 Task: Search one way flight ticket for 4 adults, 2 children, 2 infants in seat and 1 infant on lap in economy from King Salmon: King Salmon Airport to Riverton: Central Wyoming Regional Airport (was Riverton Regional) on 5-4-2023. Number of bags: 1 carry on bag. Price is upto 95000. Outbound departure time preference is 9:00.
Action: Mouse moved to (283, 243)
Screenshot: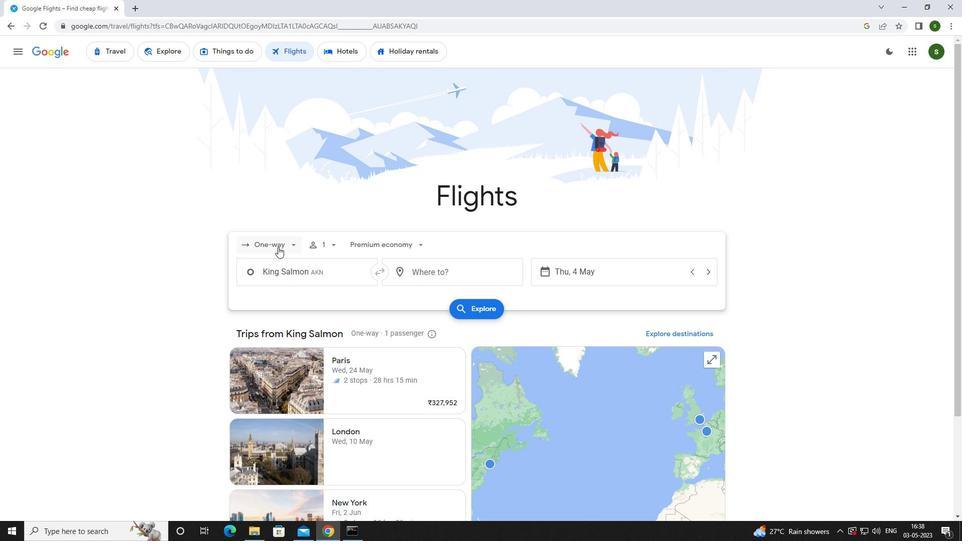 
Action: Mouse pressed left at (283, 243)
Screenshot: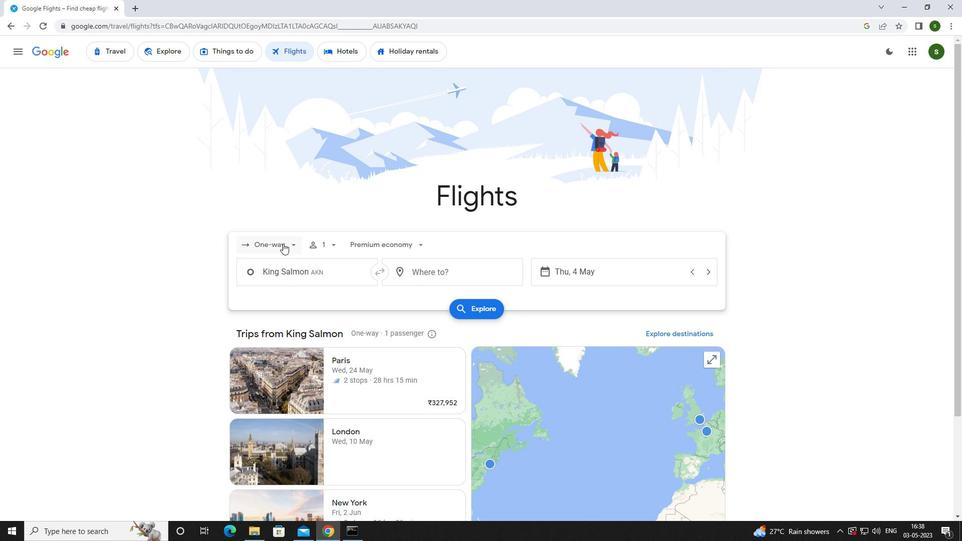 
Action: Mouse moved to (285, 286)
Screenshot: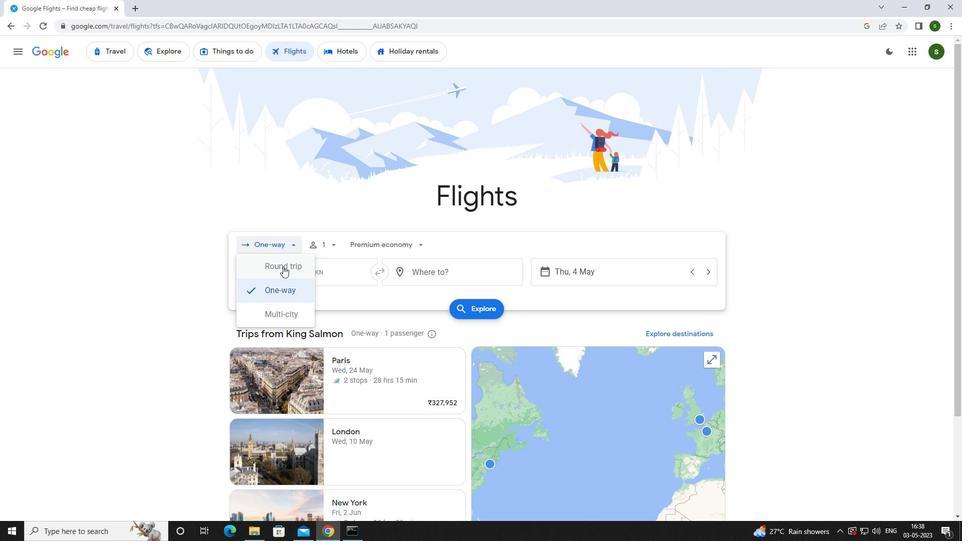 
Action: Mouse pressed left at (285, 286)
Screenshot: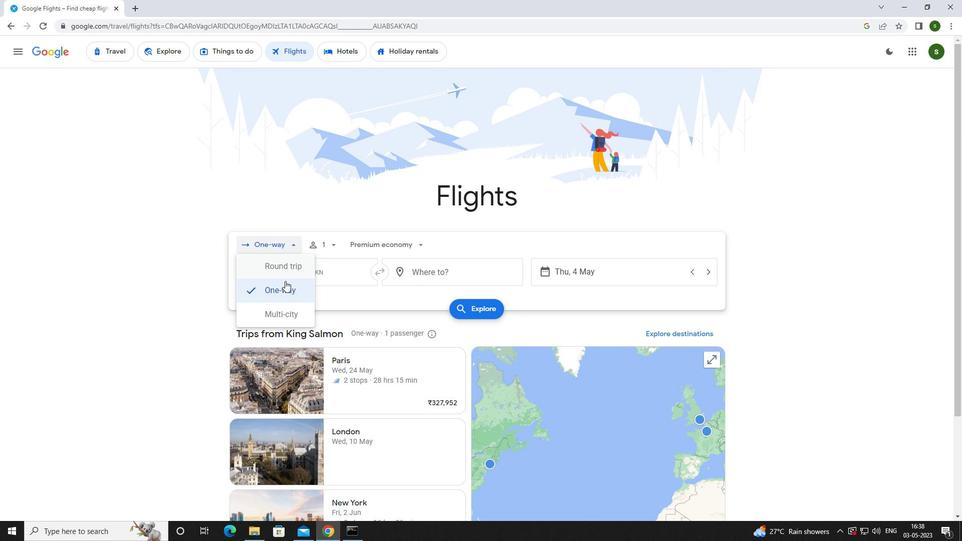 
Action: Mouse moved to (332, 248)
Screenshot: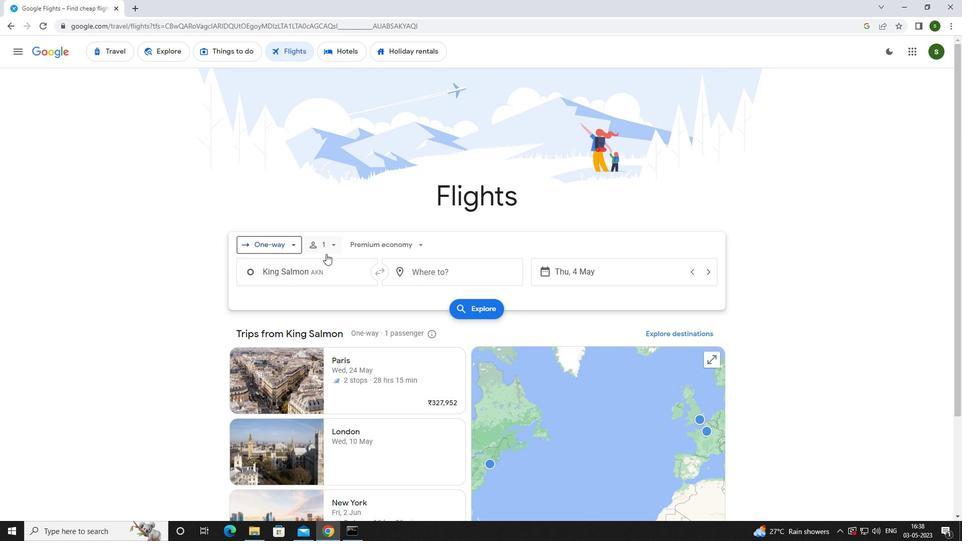 
Action: Mouse pressed left at (332, 248)
Screenshot: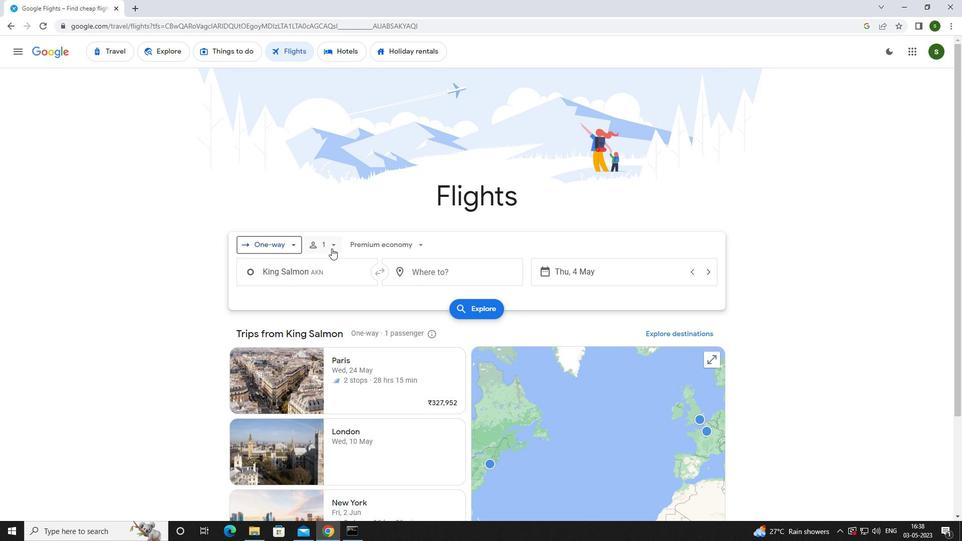 
Action: Mouse moved to (412, 271)
Screenshot: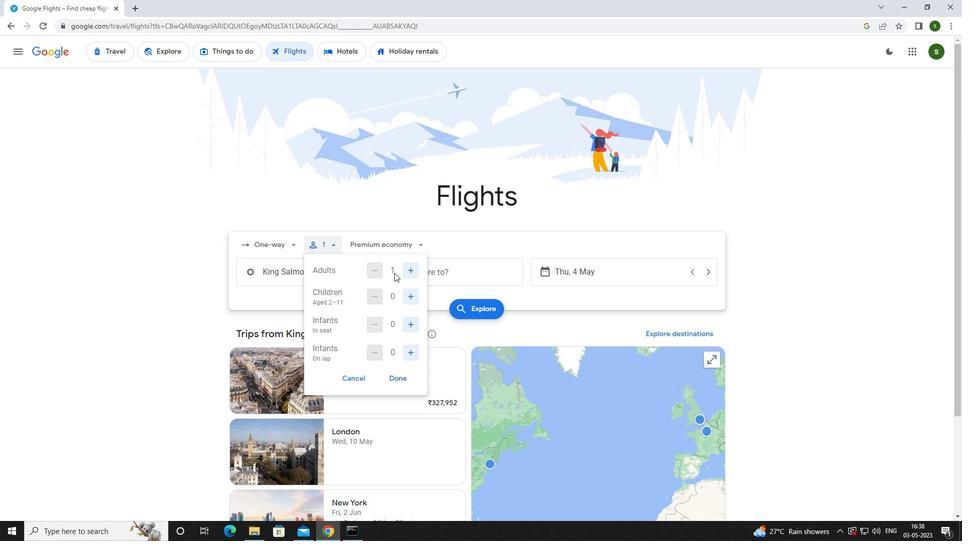 
Action: Mouse pressed left at (412, 271)
Screenshot: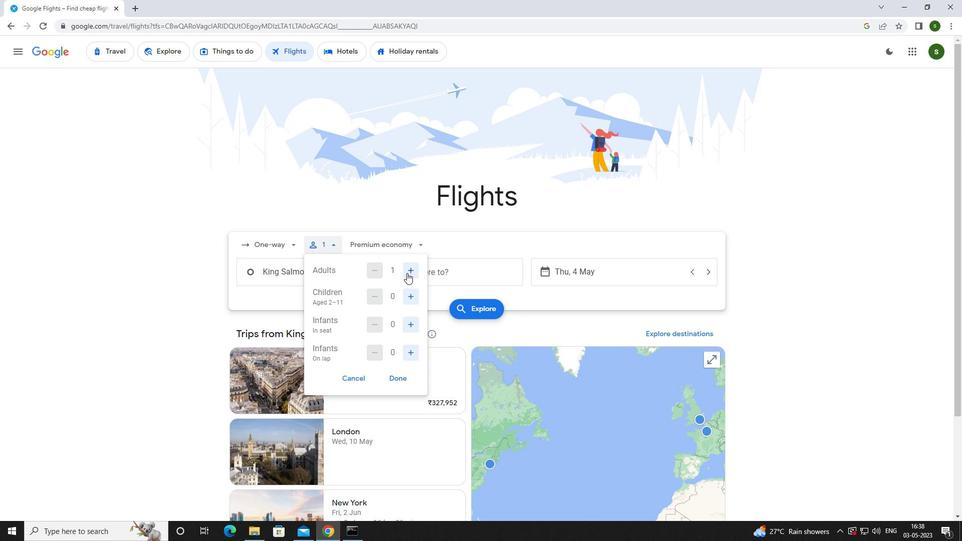 
Action: Mouse pressed left at (412, 271)
Screenshot: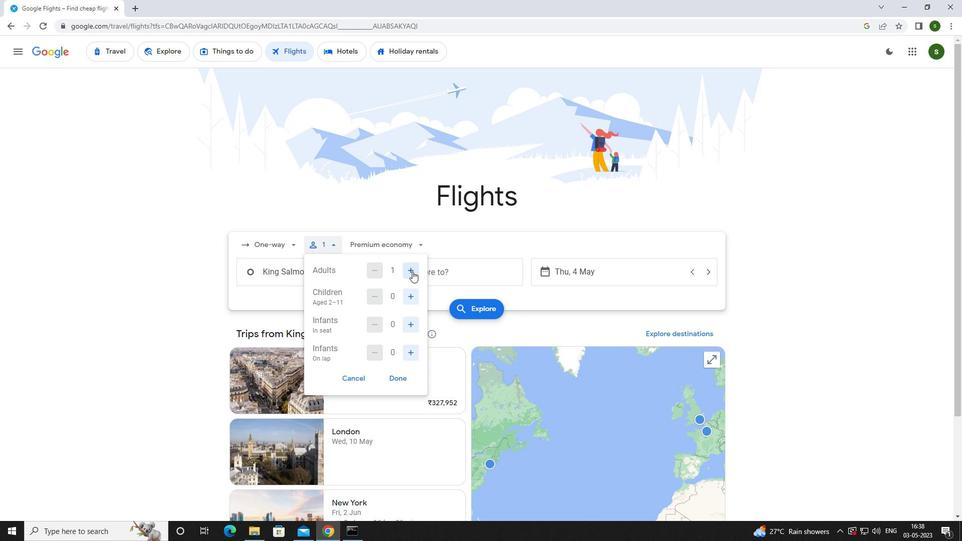 
Action: Mouse pressed left at (412, 271)
Screenshot: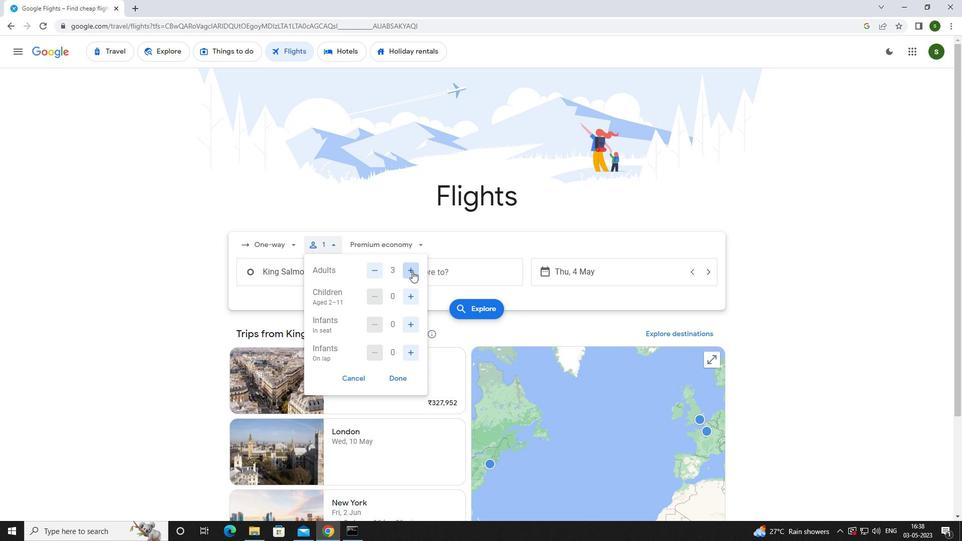 
Action: Mouse moved to (408, 293)
Screenshot: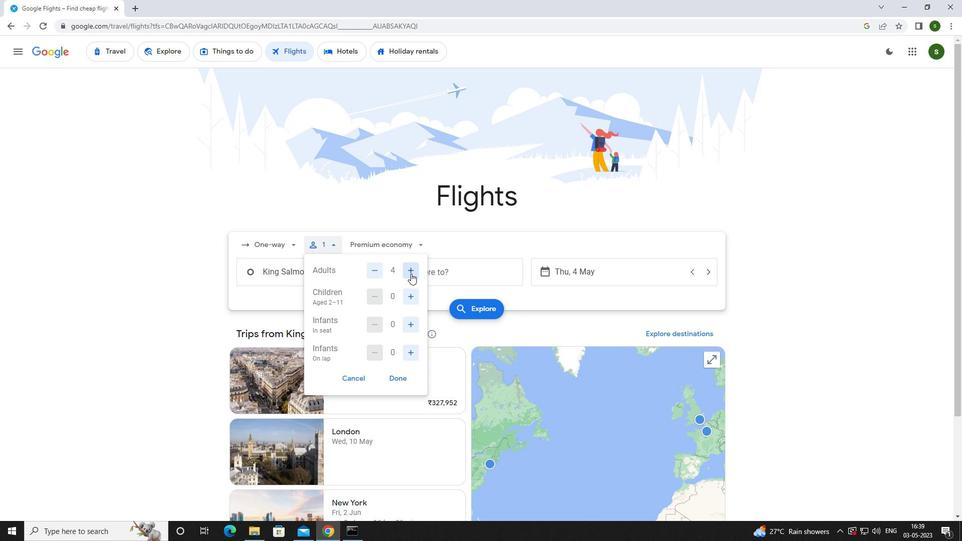 
Action: Mouse pressed left at (408, 293)
Screenshot: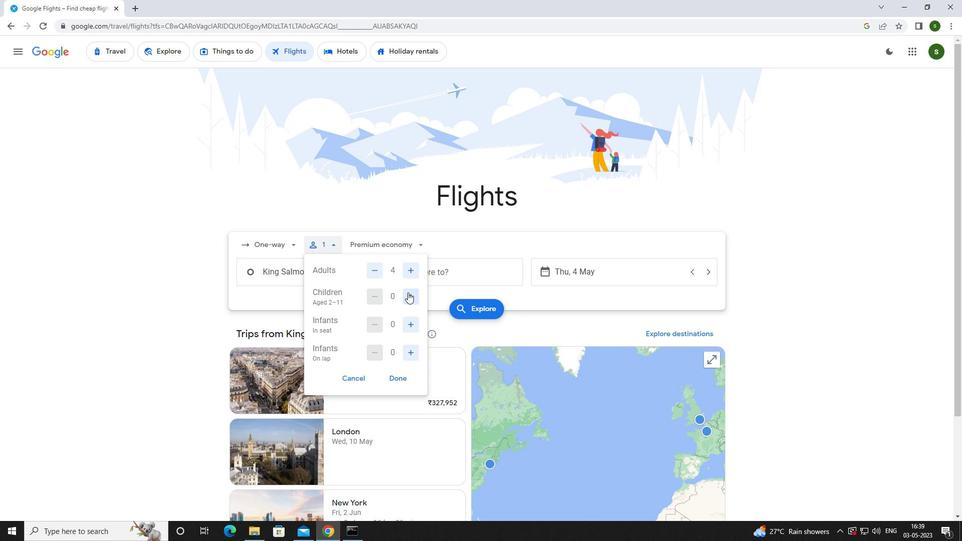 
Action: Mouse moved to (408, 293)
Screenshot: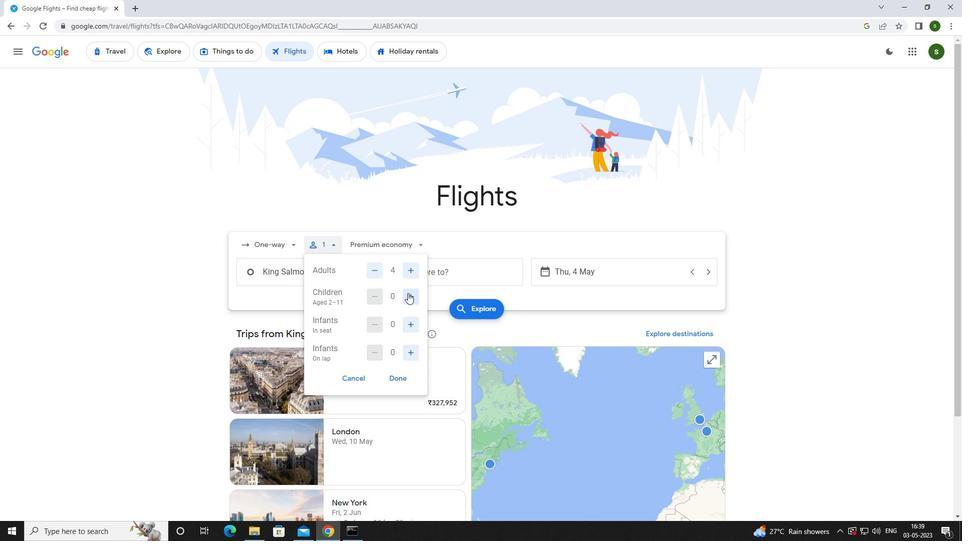 
Action: Mouse pressed left at (408, 293)
Screenshot: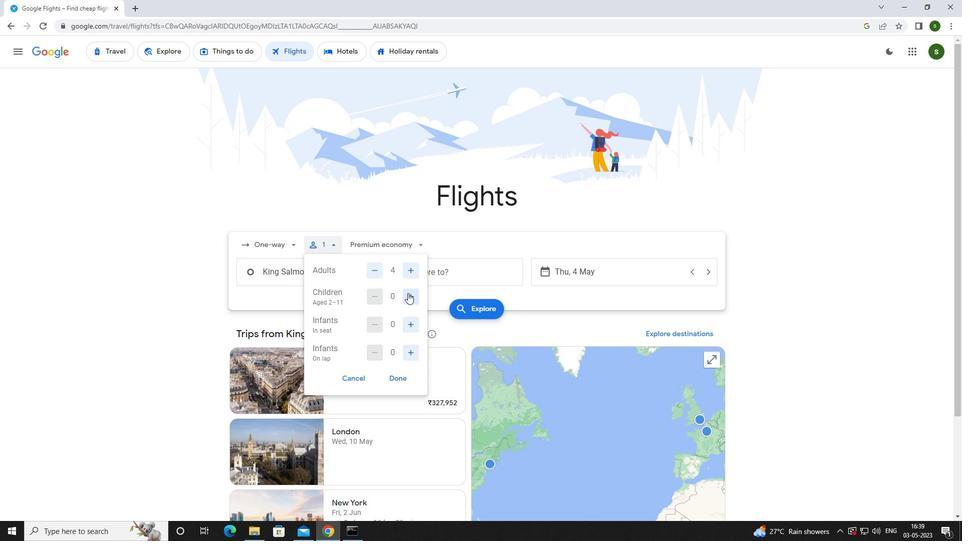
Action: Mouse moved to (406, 320)
Screenshot: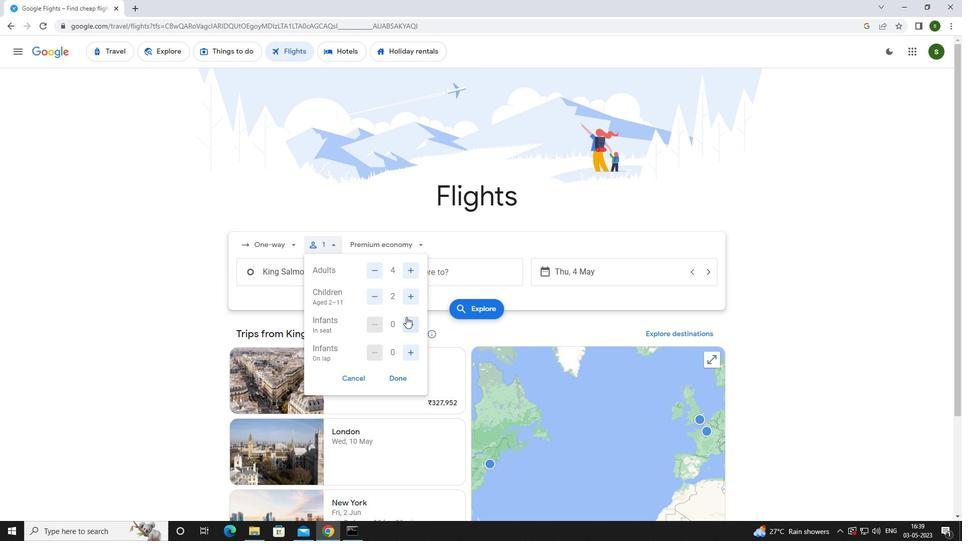 
Action: Mouse pressed left at (406, 320)
Screenshot: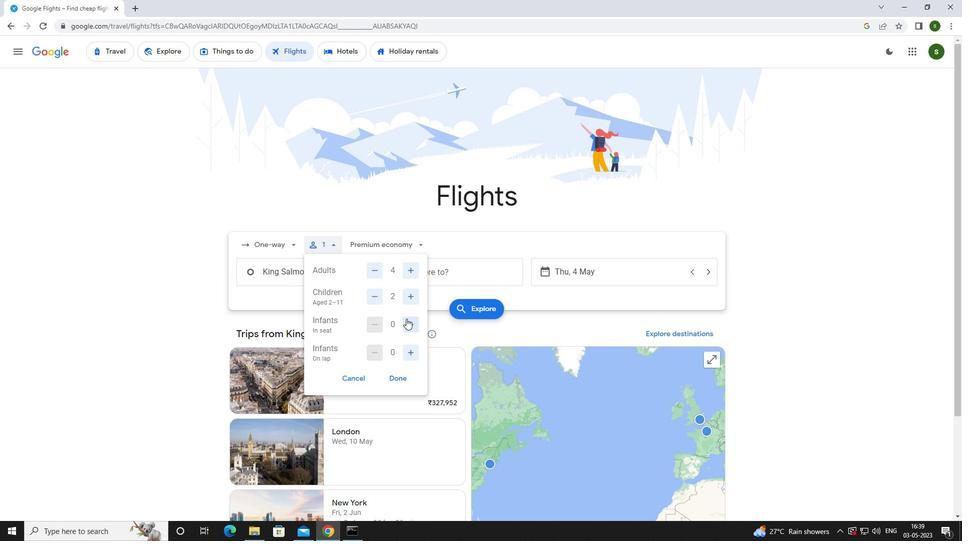
Action: Mouse pressed left at (406, 320)
Screenshot: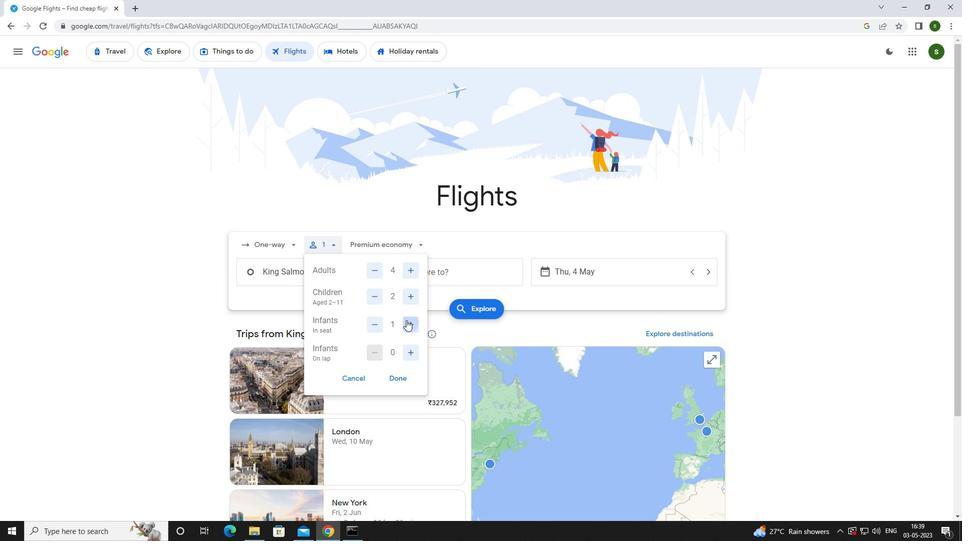
Action: Mouse moved to (413, 350)
Screenshot: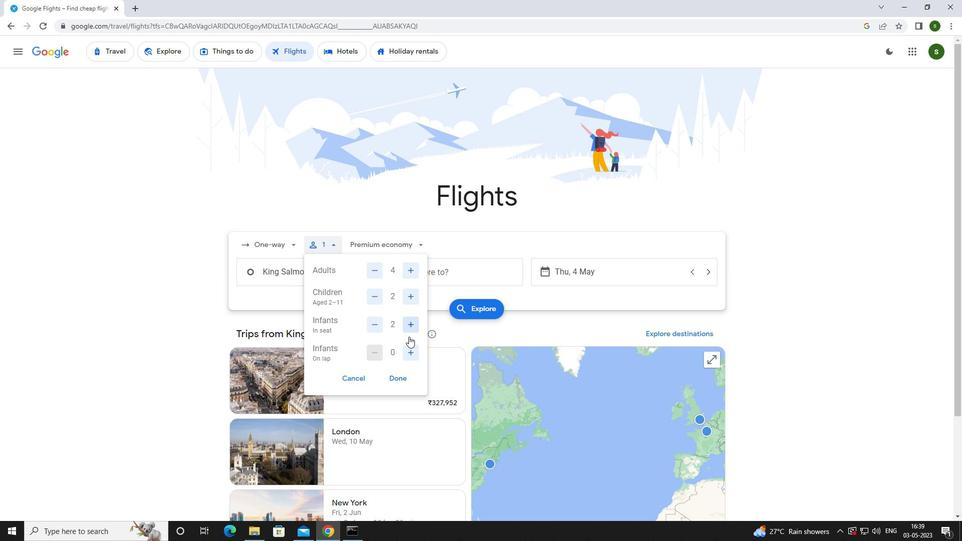 
Action: Mouse pressed left at (413, 350)
Screenshot: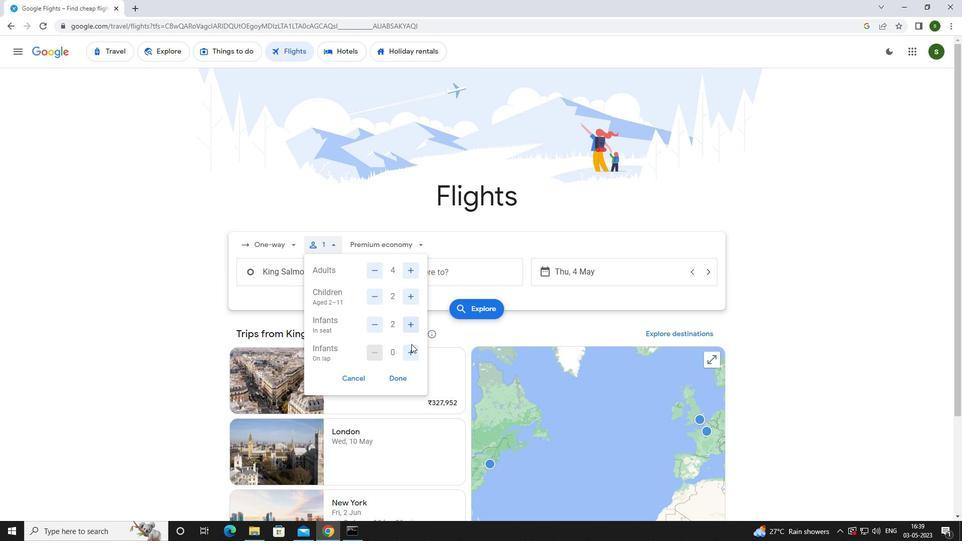 
Action: Mouse moved to (413, 247)
Screenshot: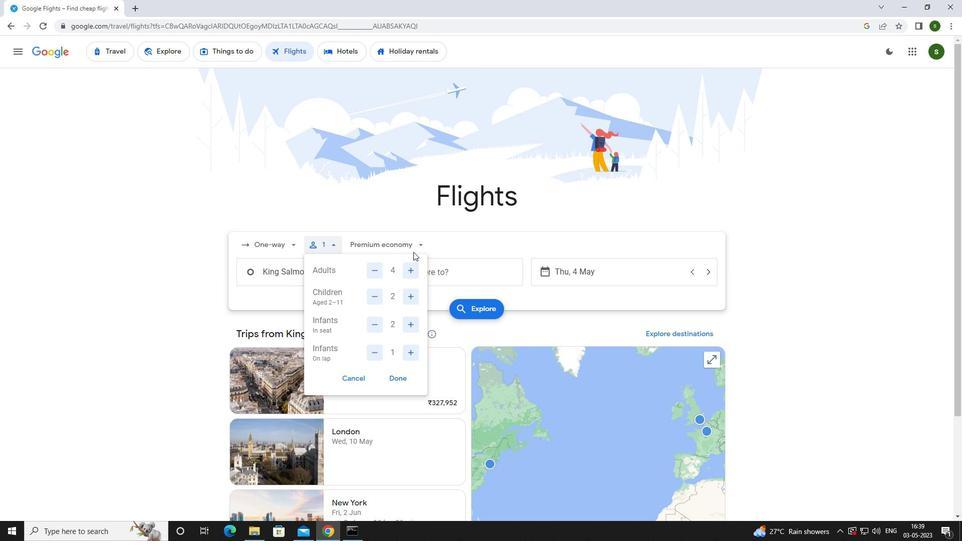 
Action: Mouse pressed left at (413, 247)
Screenshot: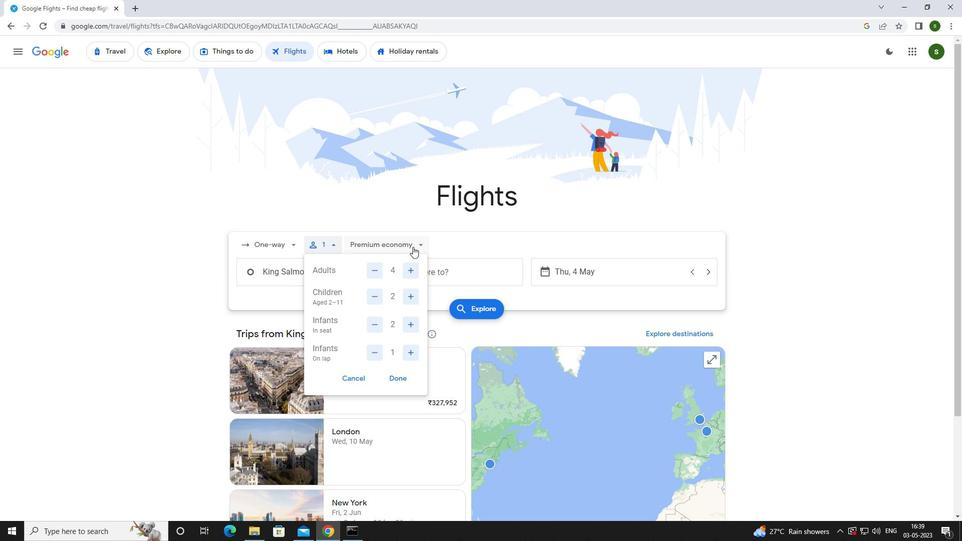 
Action: Mouse moved to (402, 267)
Screenshot: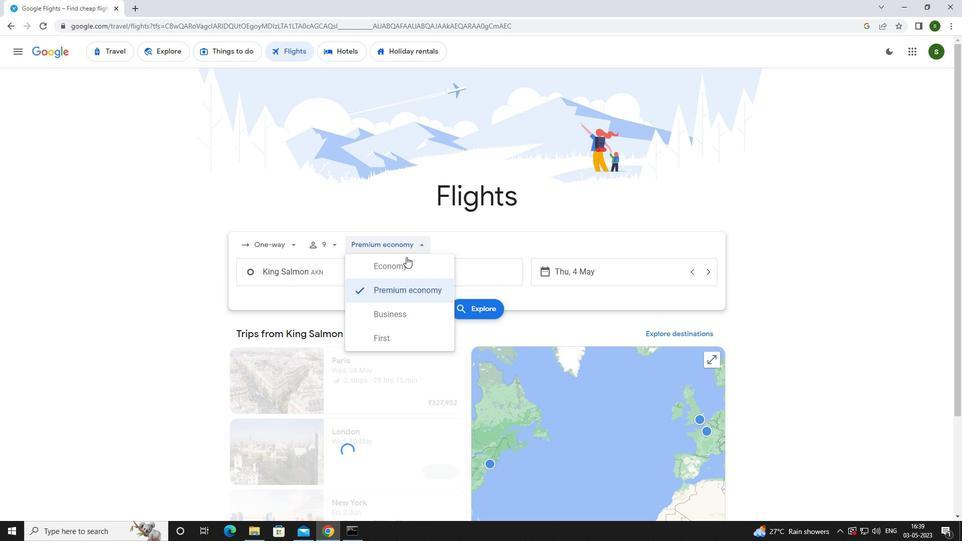 
Action: Mouse pressed left at (402, 267)
Screenshot: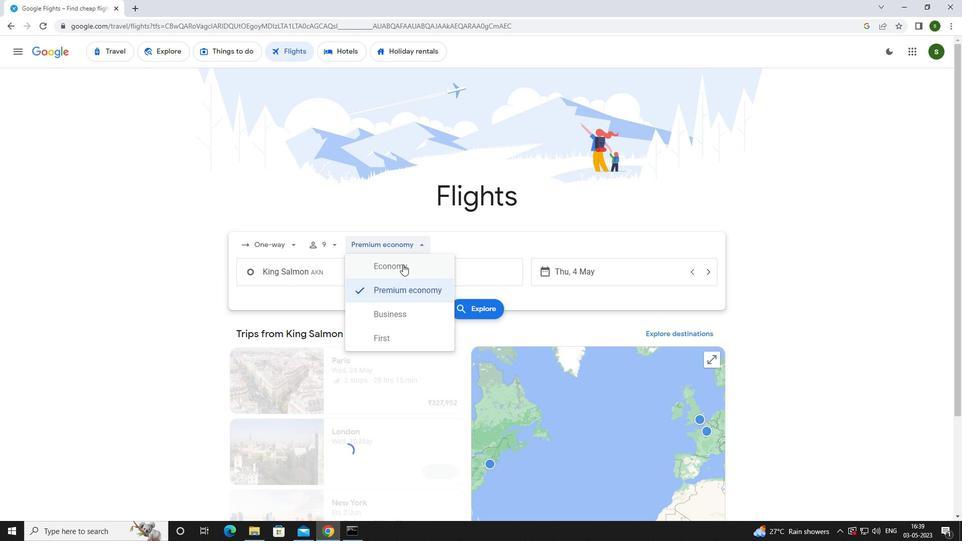 
Action: Mouse moved to (338, 277)
Screenshot: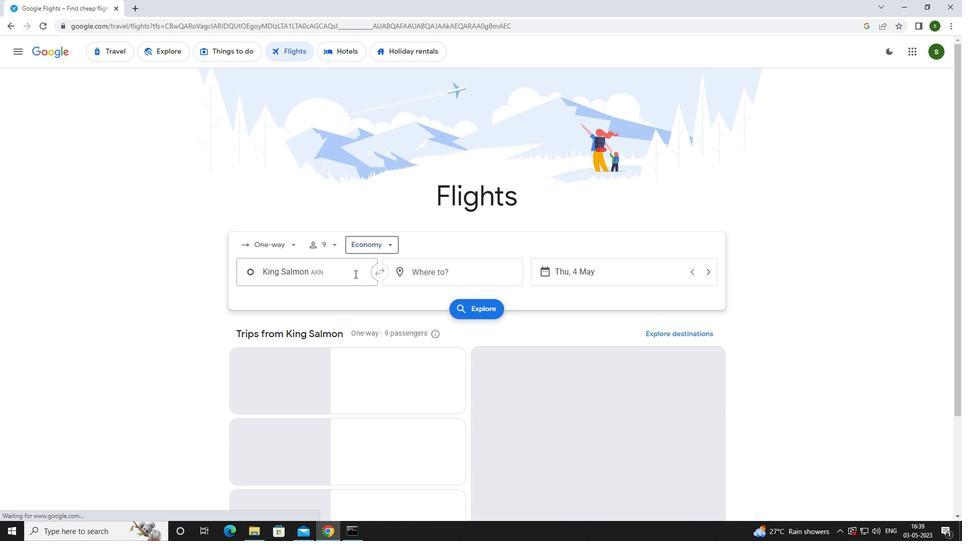 
Action: Mouse pressed left at (338, 277)
Screenshot: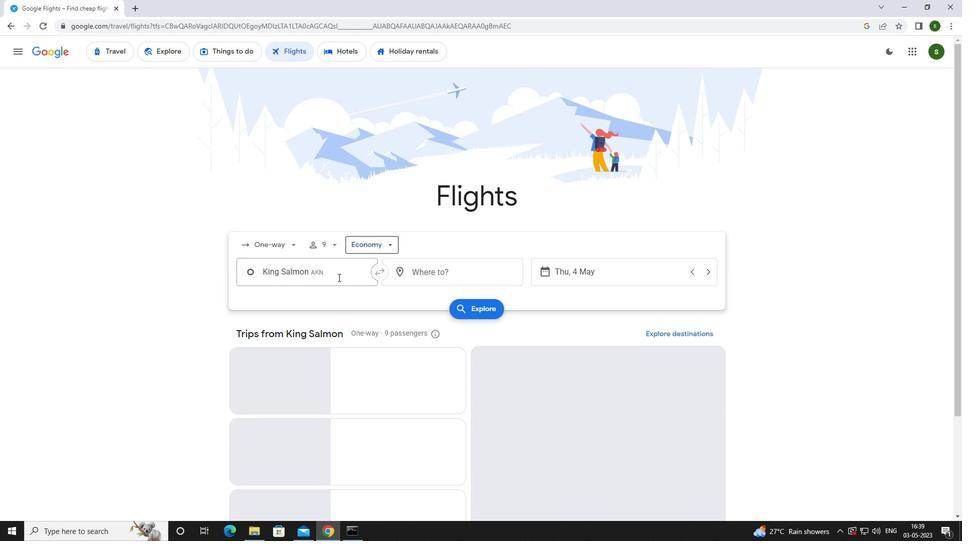 
Action: Mouse moved to (338, 277)
Screenshot: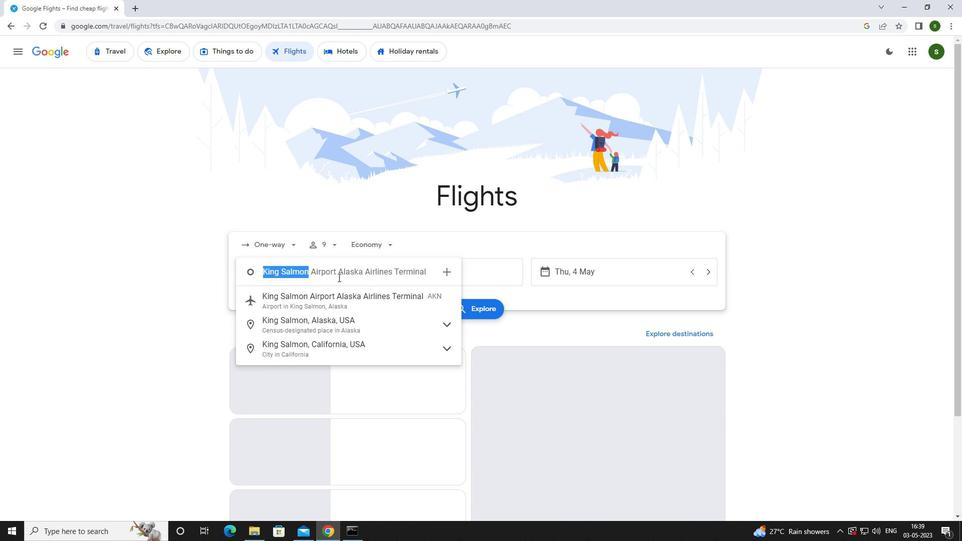 
Action: Key pressed <Key.caps_lock>k<Key.caps_lock>ing<Key.space><Key.caps_lock>s<Key.caps_lock>alm
Screenshot: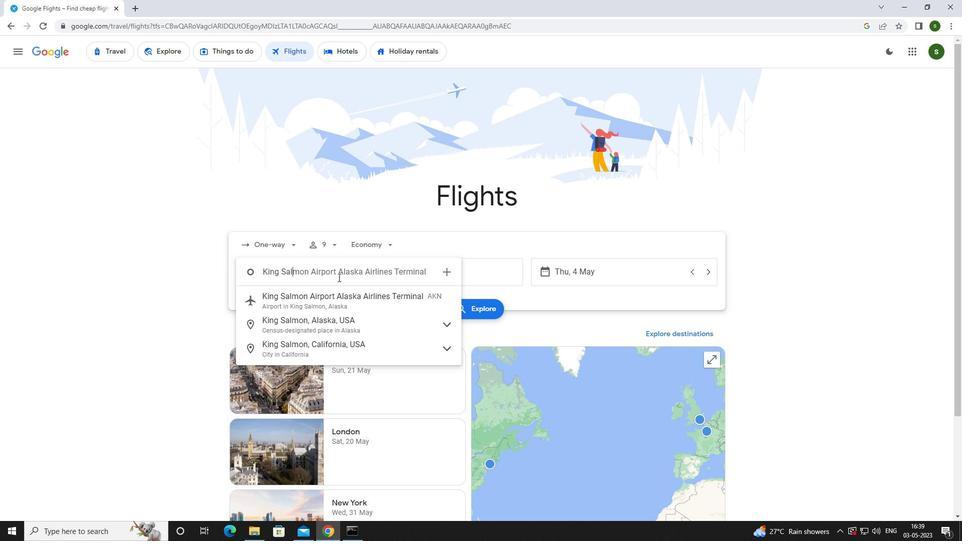 
Action: Mouse moved to (341, 297)
Screenshot: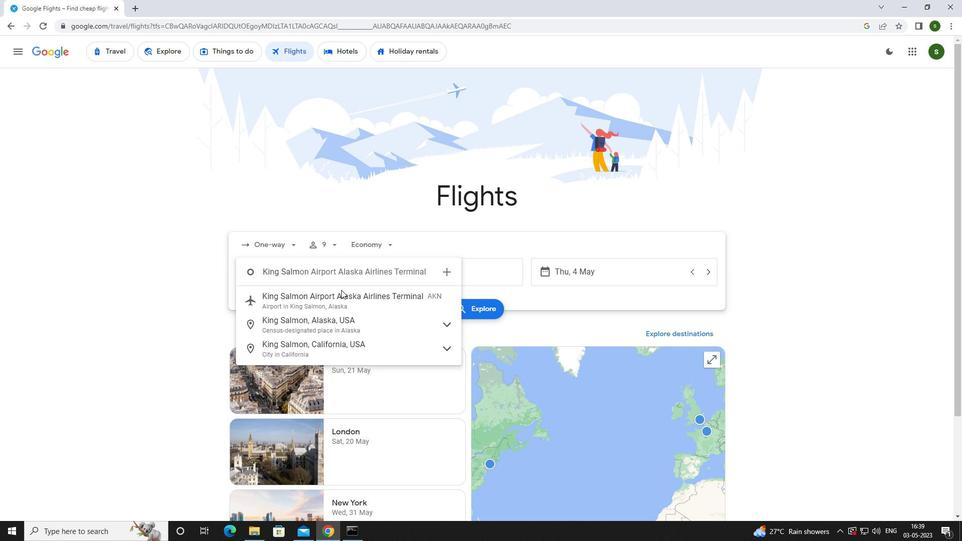 
Action: Mouse pressed left at (341, 297)
Screenshot: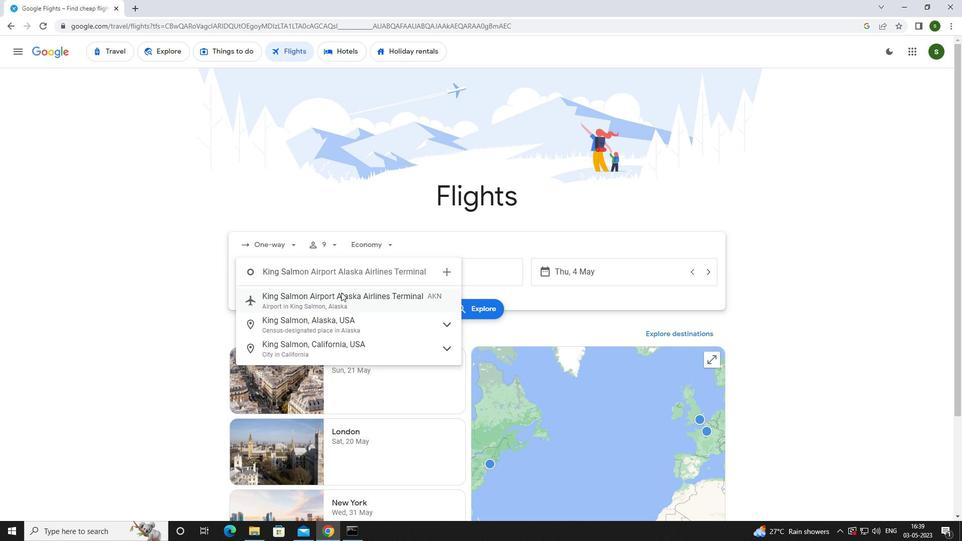 
Action: Mouse moved to (468, 276)
Screenshot: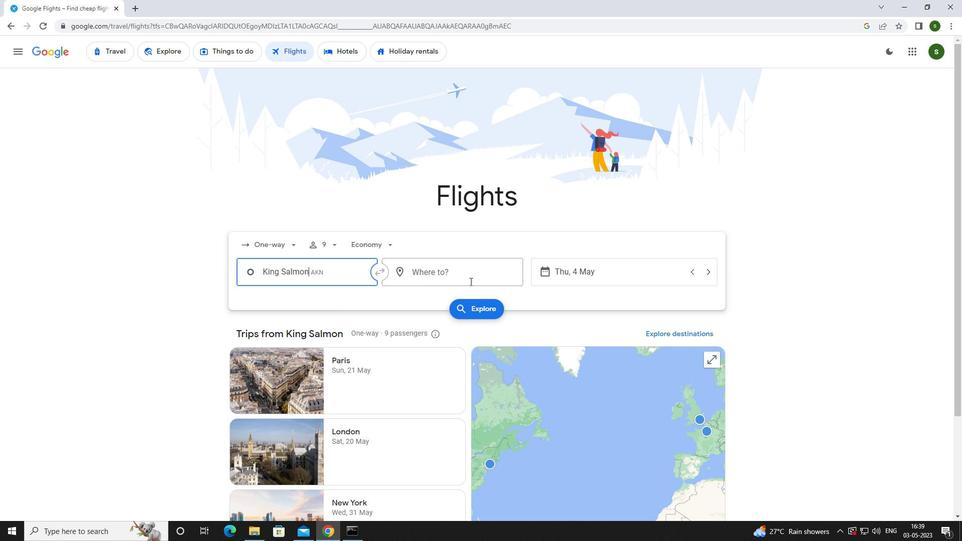 
Action: Mouse pressed left at (468, 276)
Screenshot: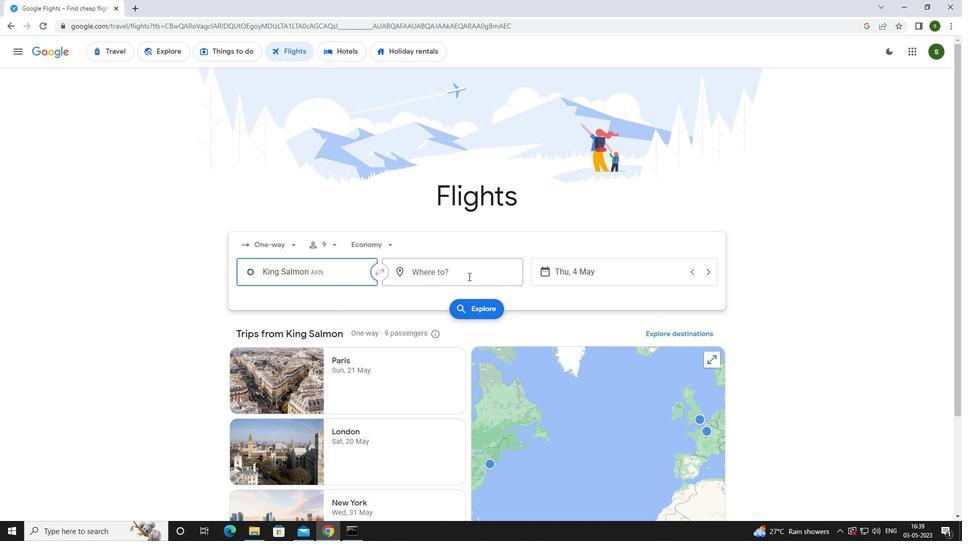 
Action: Key pressed <Key.caps_lock>r<Key.caps_lock>ib<Key.backspace>verto
Screenshot: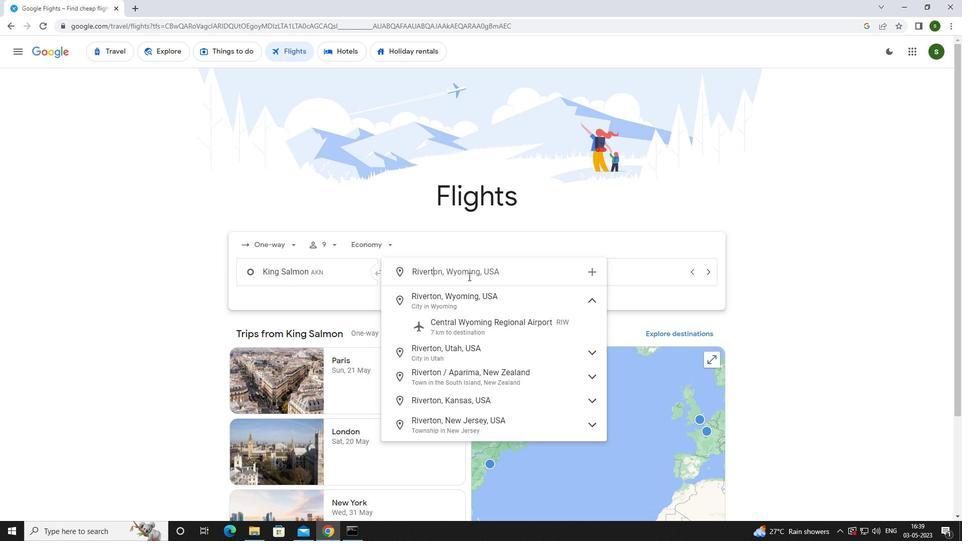 
Action: Mouse moved to (467, 320)
Screenshot: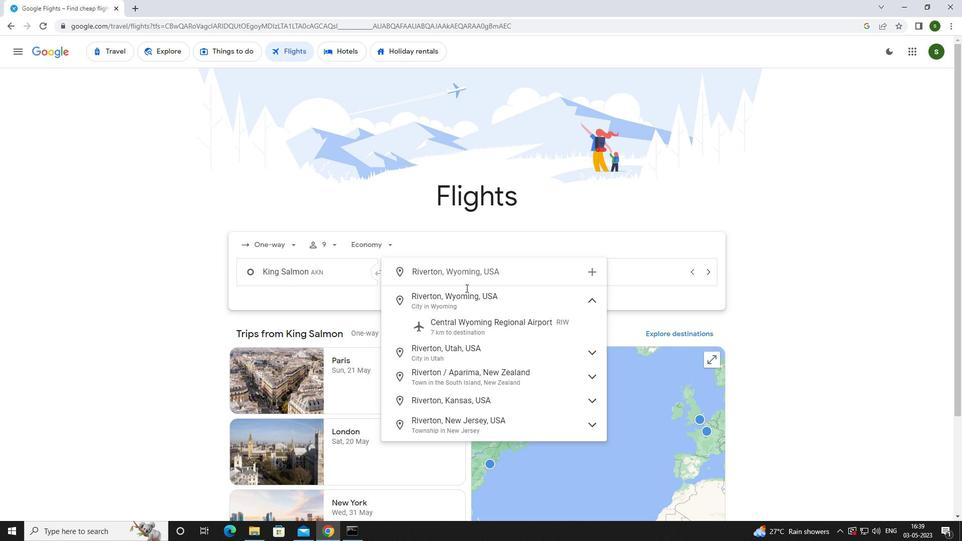 
Action: Mouse pressed left at (467, 320)
Screenshot: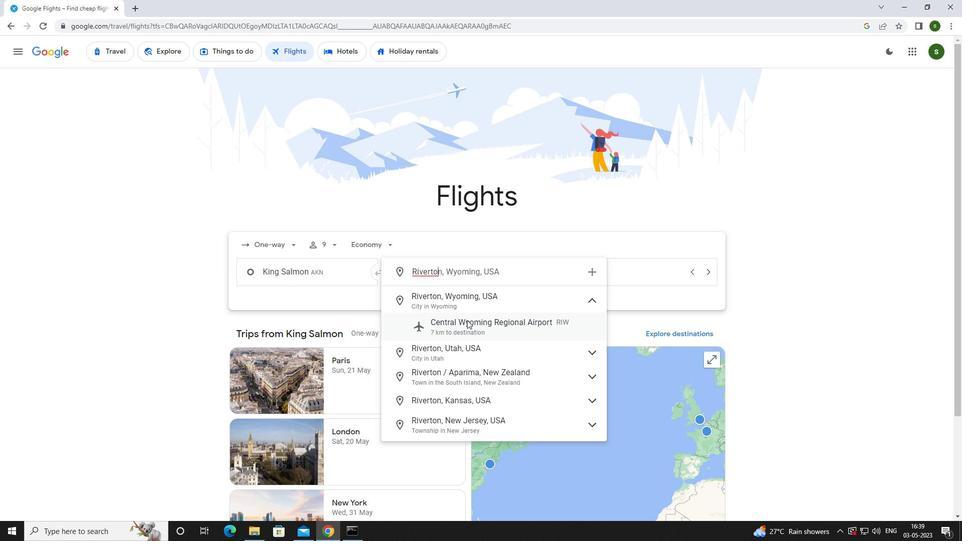 
Action: Mouse moved to (633, 268)
Screenshot: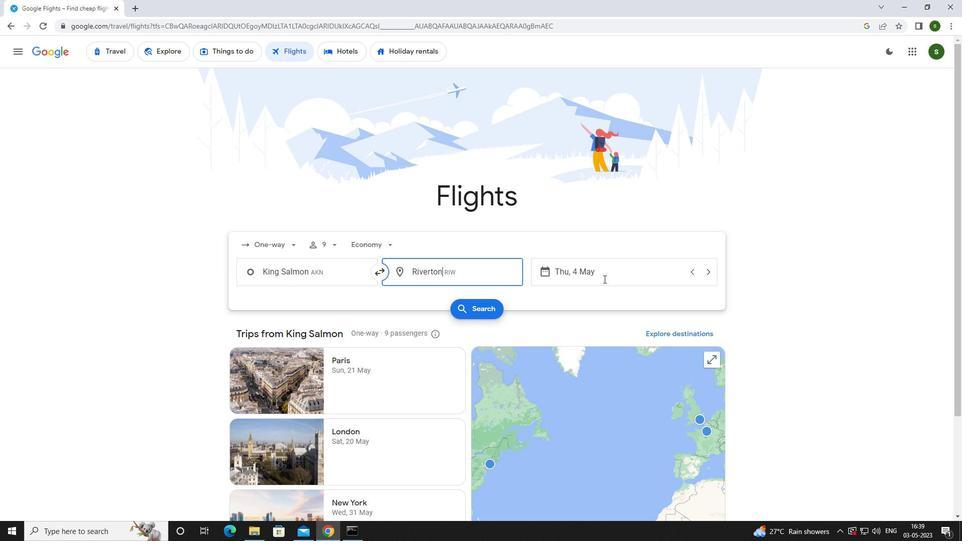 
Action: Mouse pressed left at (633, 268)
Screenshot: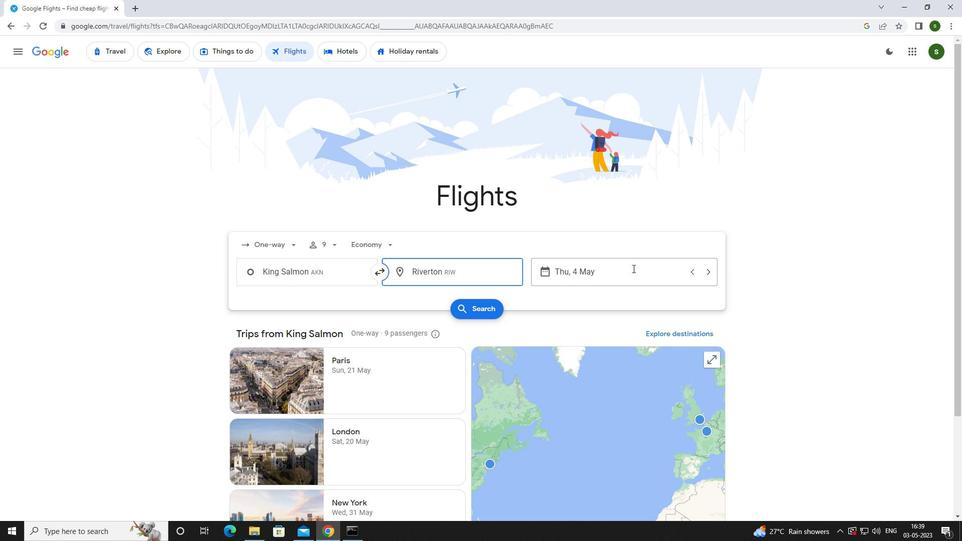
Action: Mouse moved to (456, 338)
Screenshot: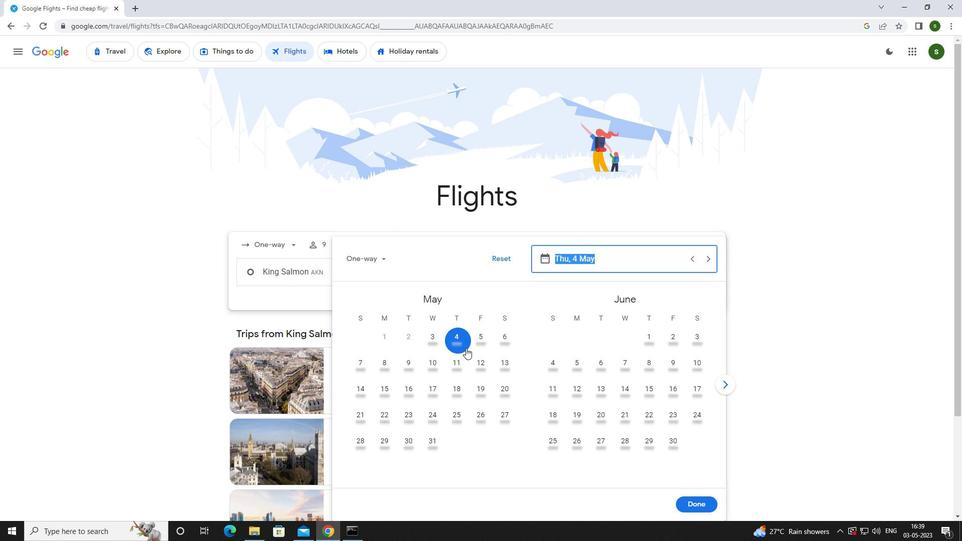 
Action: Mouse pressed left at (456, 338)
Screenshot: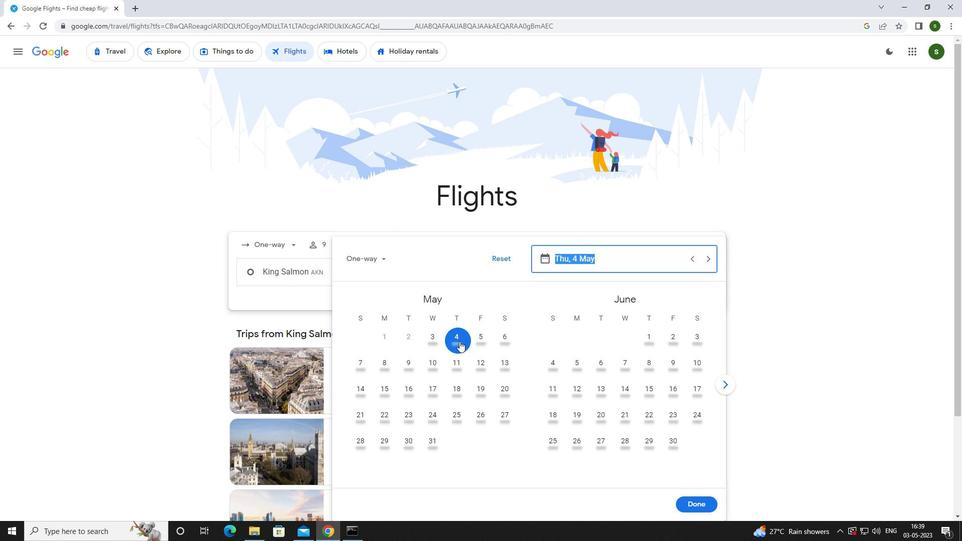 
Action: Mouse moved to (693, 503)
Screenshot: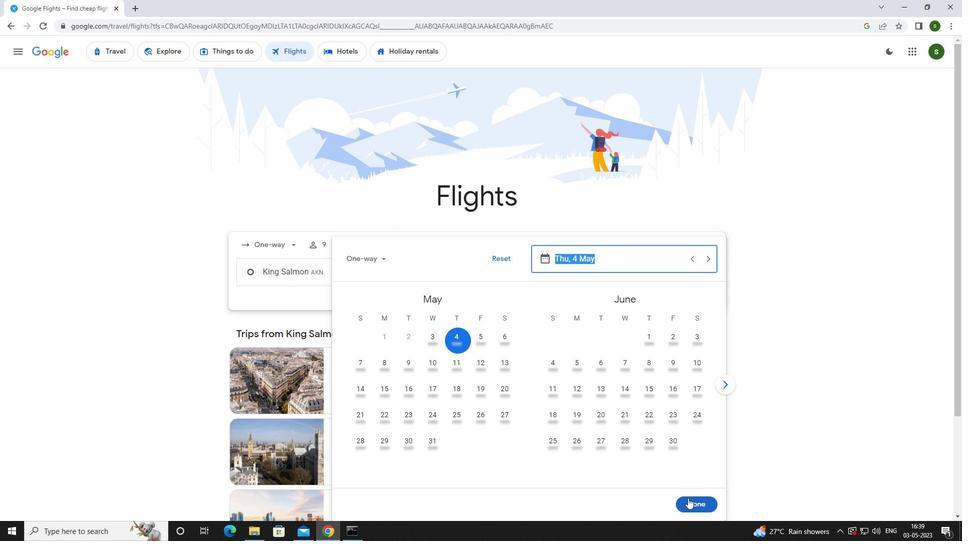 
Action: Mouse pressed left at (693, 503)
Screenshot: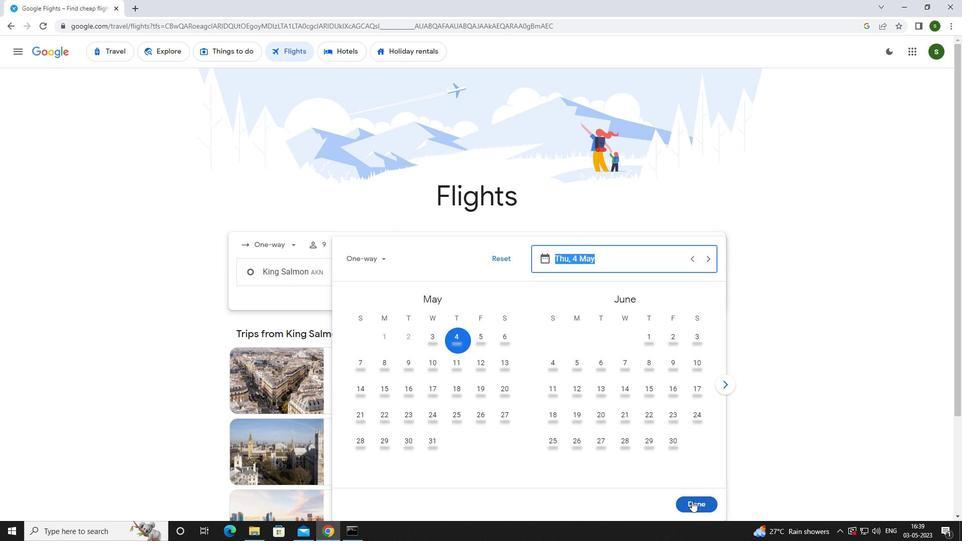 
Action: Mouse moved to (477, 306)
Screenshot: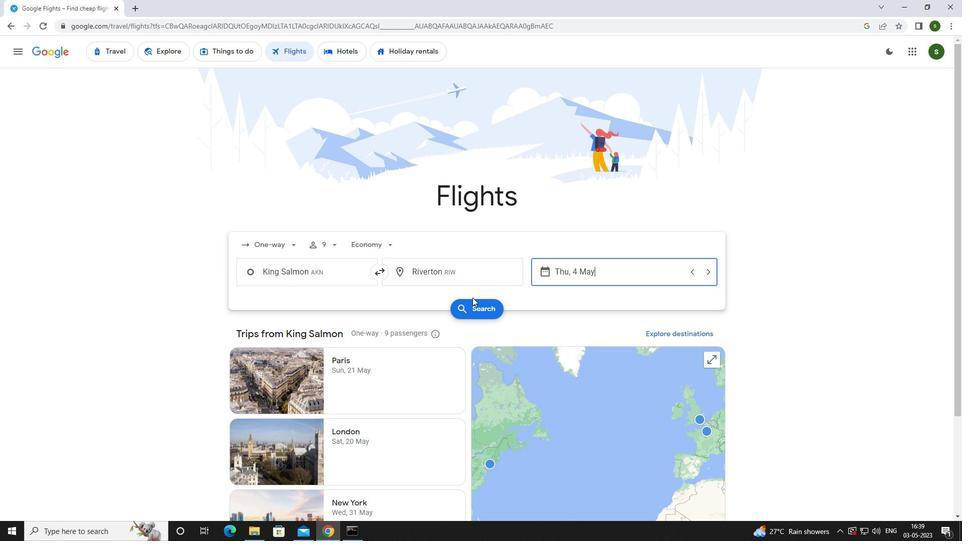 
Action: Mouse pressed left at (477, 306)
Screenshot: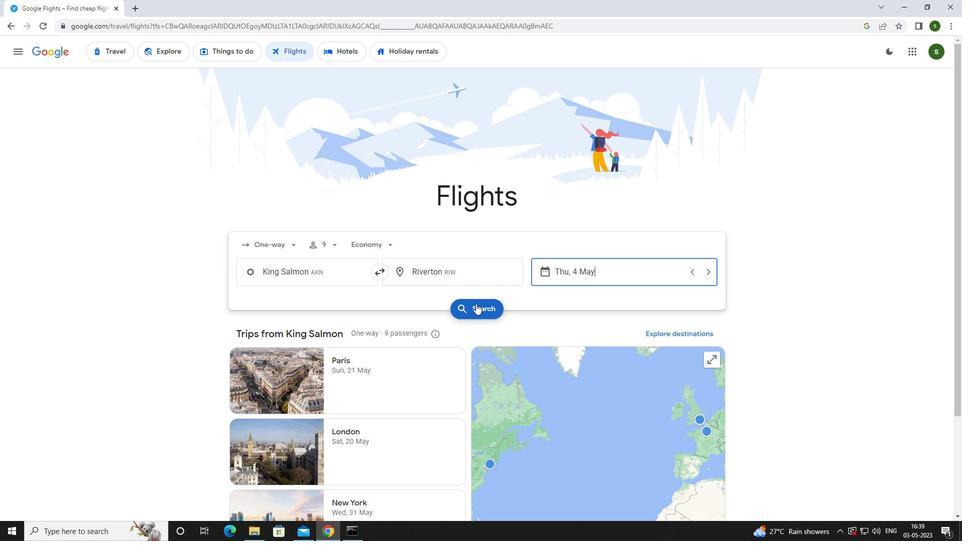 
Action: Mouse moved to (261, 143)
Screenshot: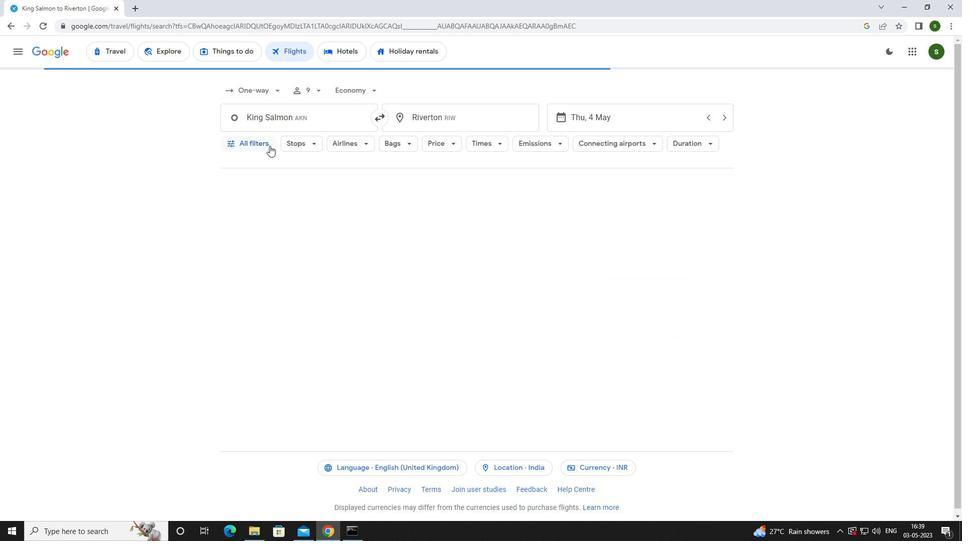 
Action: Mouse pressed left at (261, 143)
Screenshot: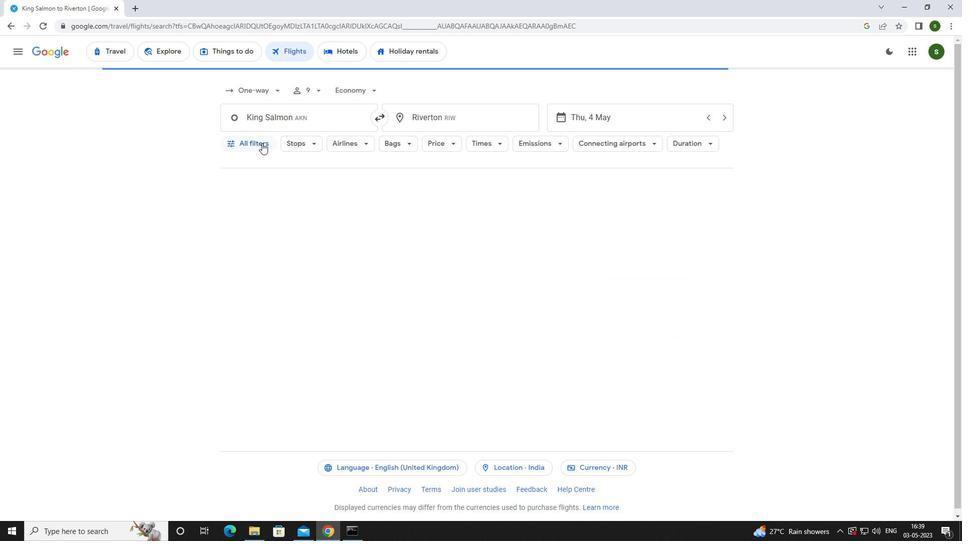 
Action: Mouse moved to (352, 250)
Screenshot: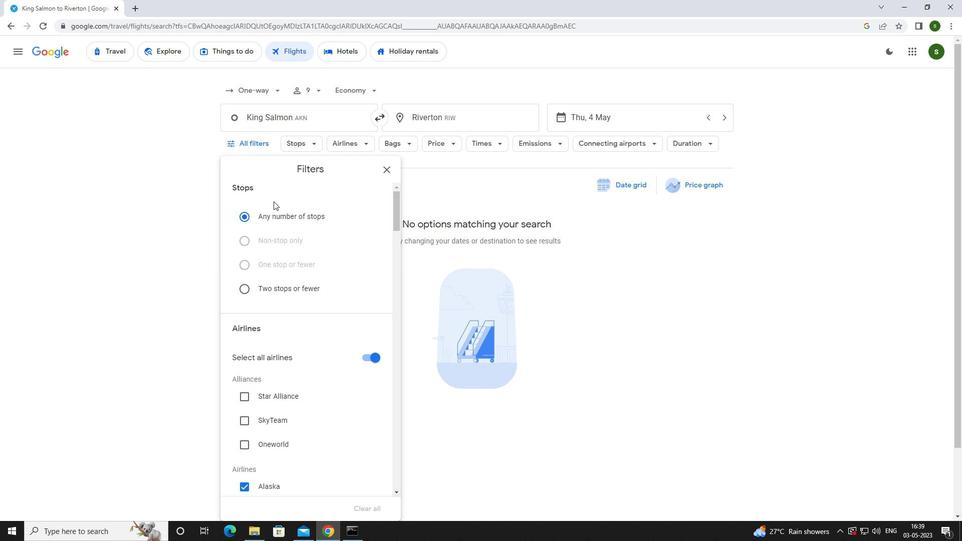 
Action: Mouse scrolled (352, 250) with delta (0, 0)
Screenshot: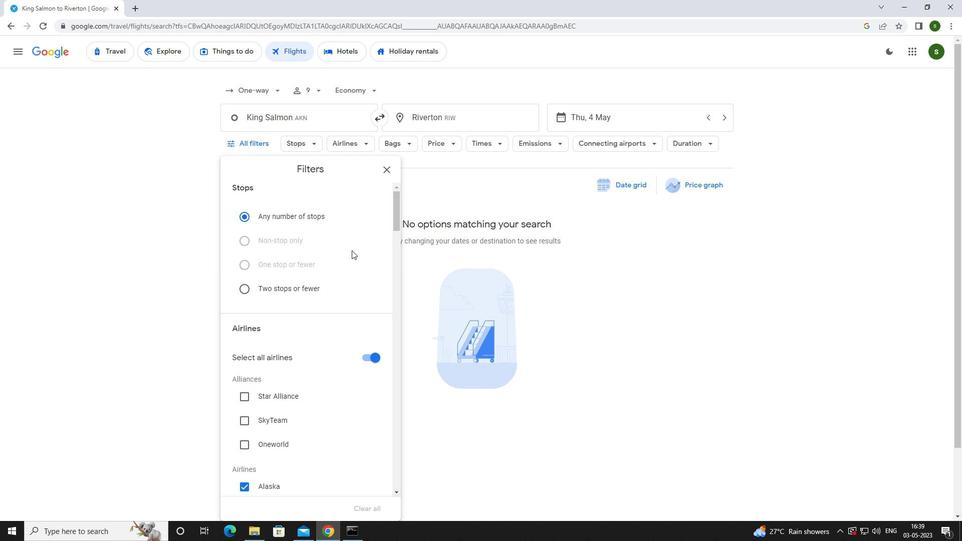 
Action: Mouse scrolled (352, 250) with delta (0, 0)
Screenshot: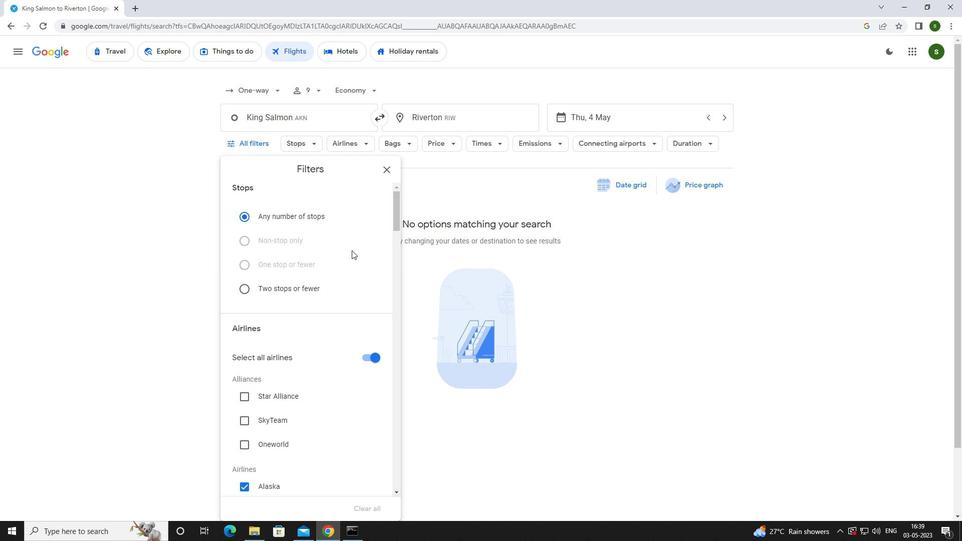 
Action: Mouse scrolled (352, 250) with delta (0, 0)
Screenshot: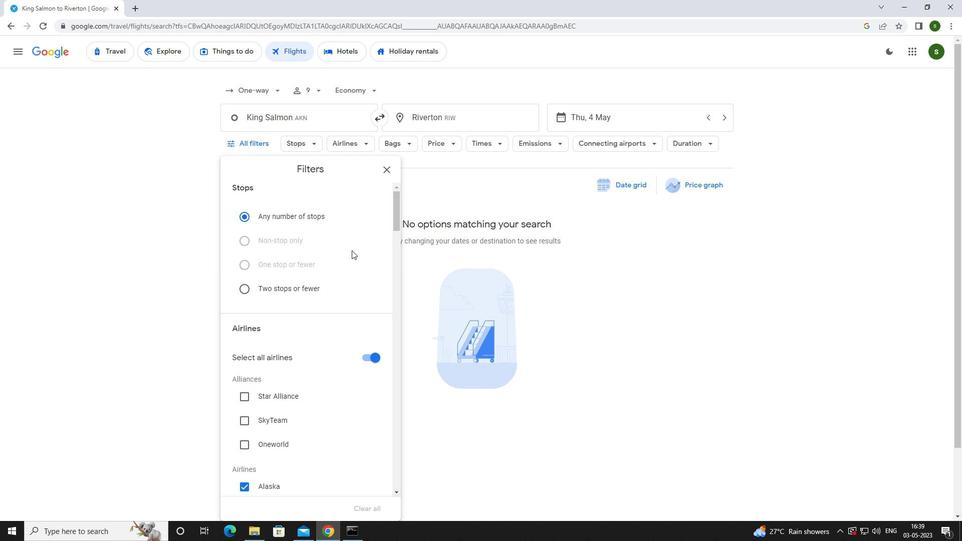 
Action: Mouse scrolled (352, 250) with delta (0, 0)
Screenshot: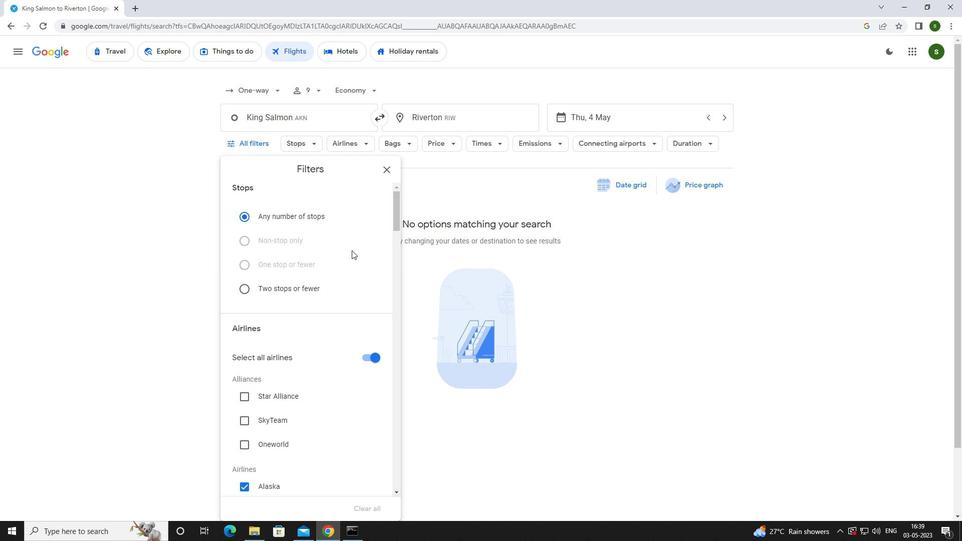 
Action: Mouse scrolled (352, 250) with delta (0, 0)
Screenshot: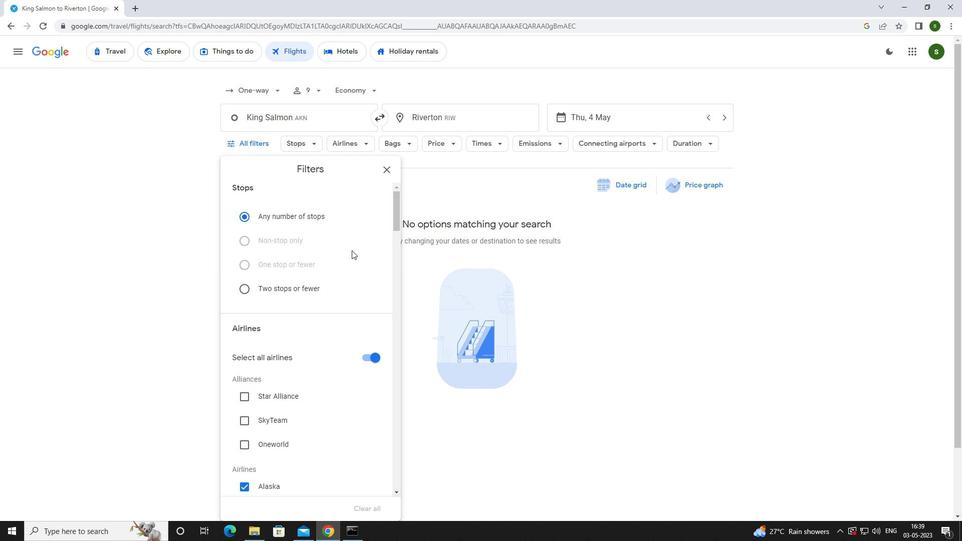 
Action: Mouse scrolled (352, 250) with delta (0, 0)
Screenshot: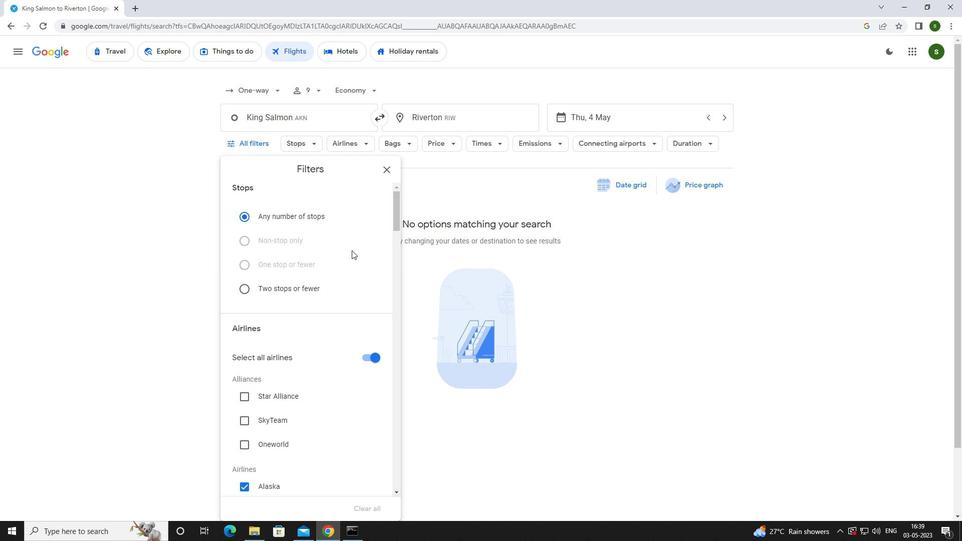 
Action: Mouse scrolled (352, 250) with delta (0, 0)
Screenshot: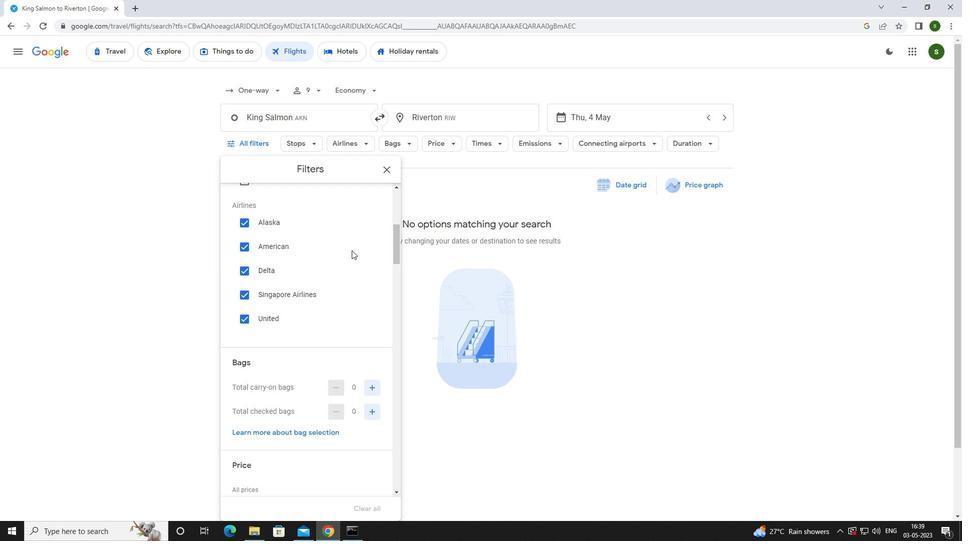 
Action: Mouse moved to (370, 295)
Screenshot: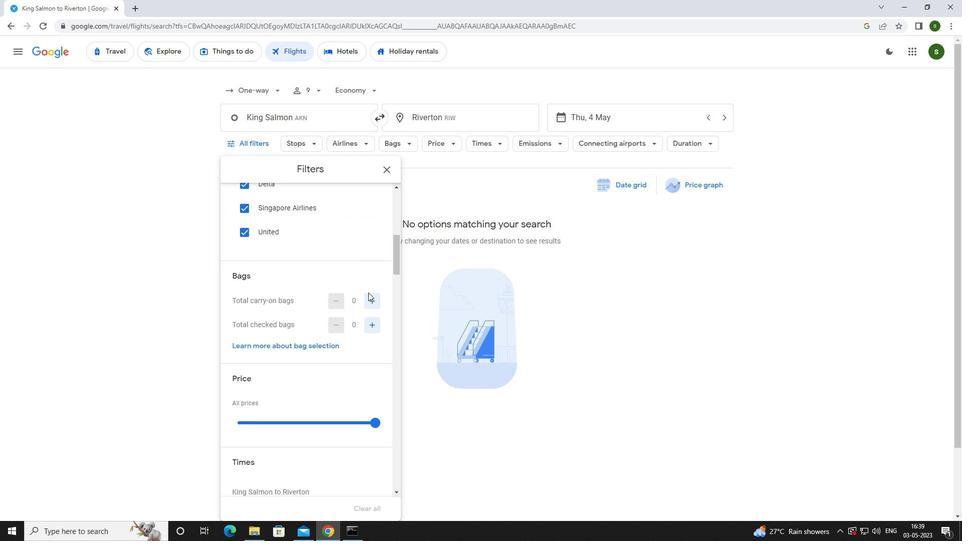 
Action: Mouse pressed left at (370, 295)
Screenshot: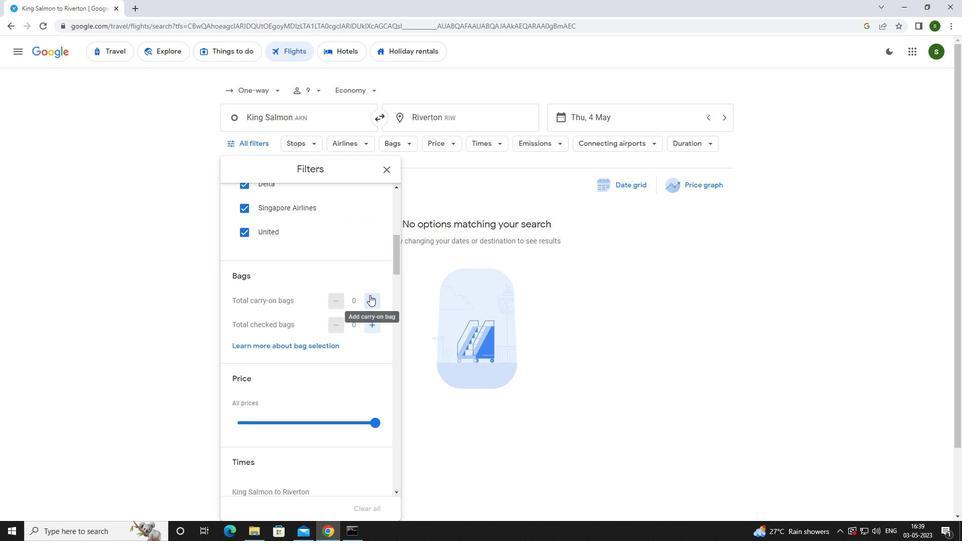 
Action: Mouse scrolled (370, 294) with delta (0, 0)
Screenshot: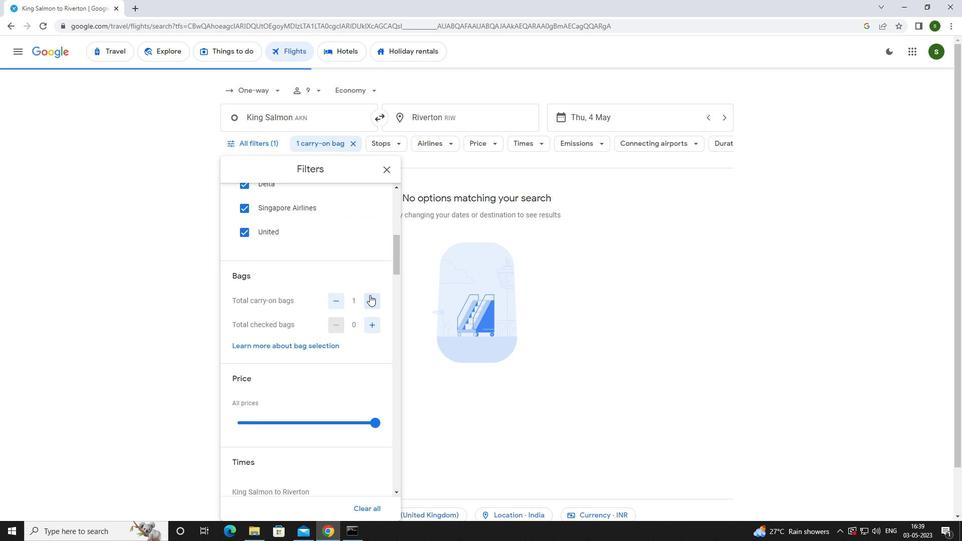
Action: Mouse scrolled (370, 294) with delta (0, 0)
Screenshot: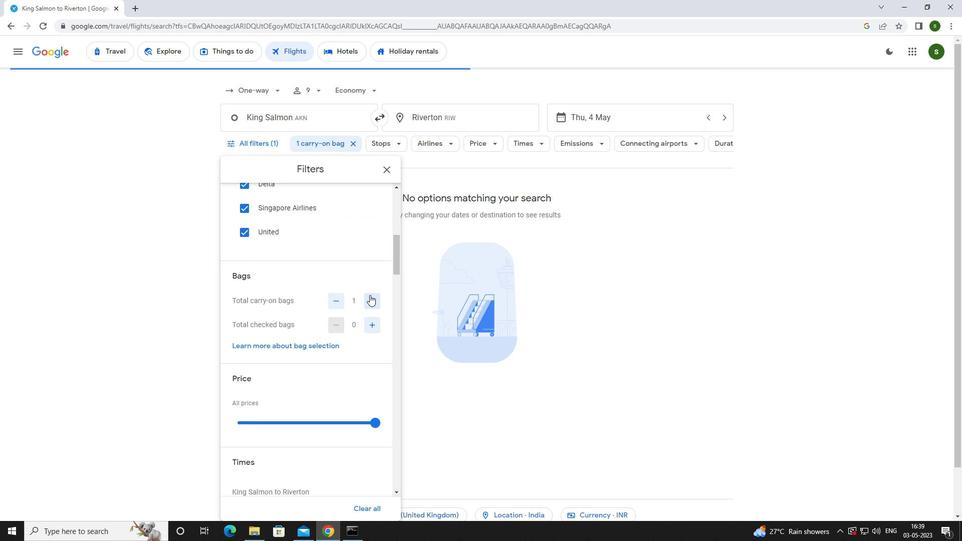 
Action: Mouse moved to (373, 322)
Screenshot: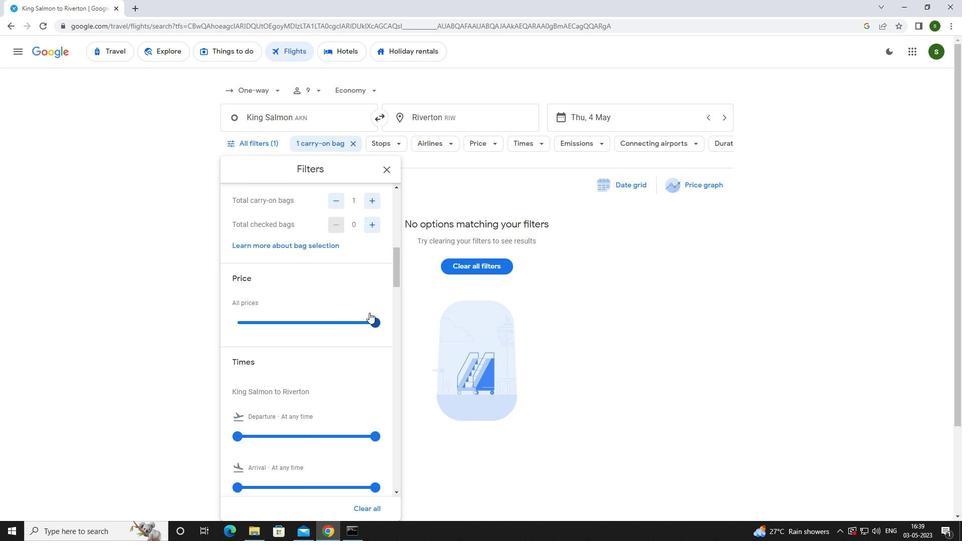
Action: Mouse pressed left at (373, 322)
Screenshot: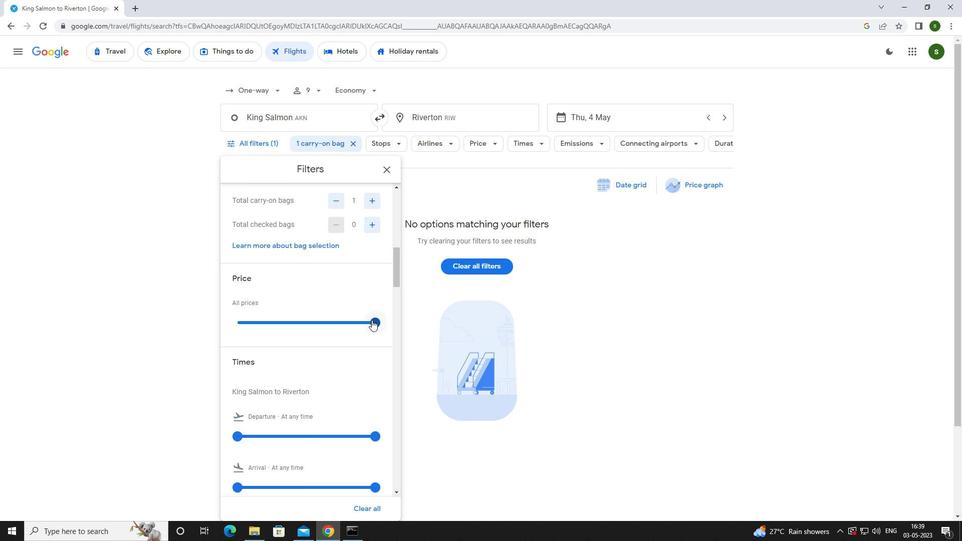 
Action: Mouse moved to (373, 322)
Screenshot: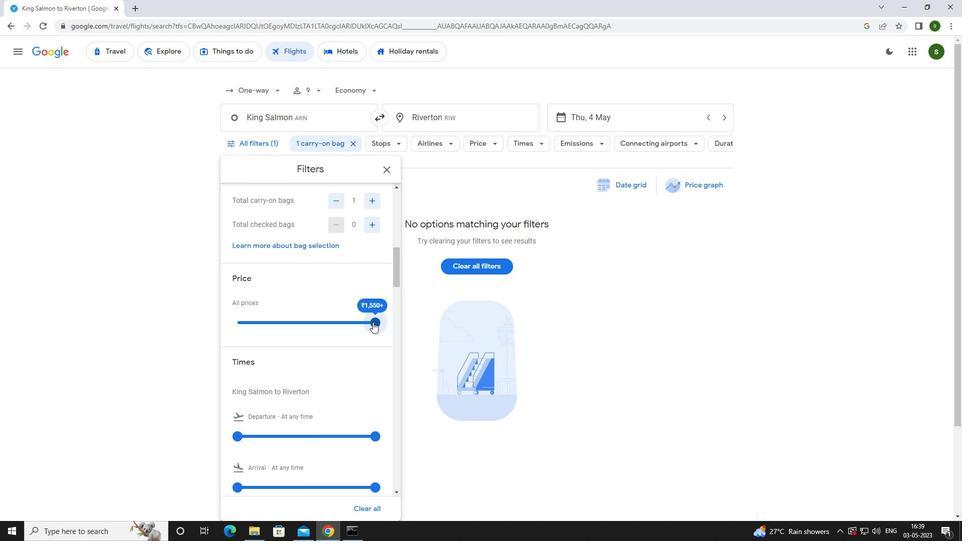
Action: Mouse scrolled (373, 321) with delta (0, 0)
Screenshot: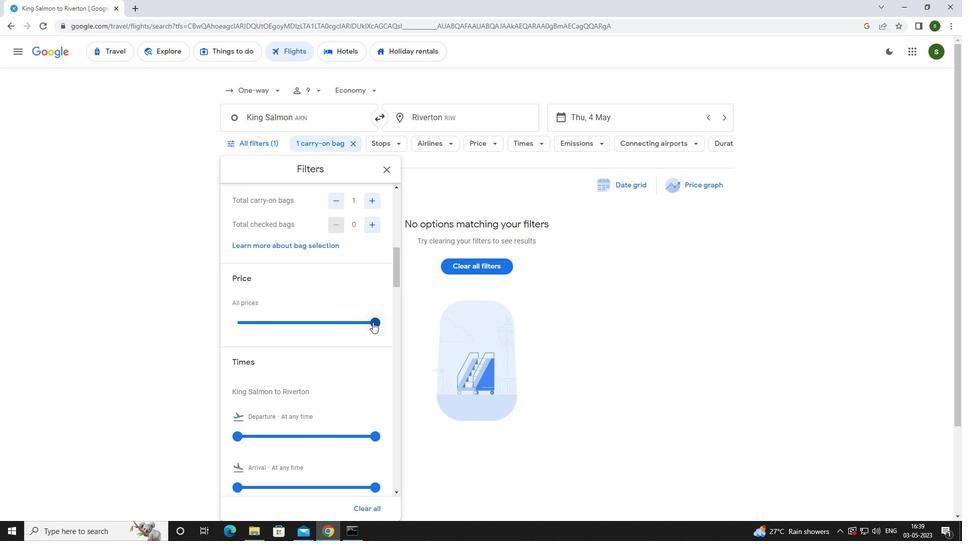 
Action: Mouse scrolled (373, 321) with delta (0, 0)
Screenshot: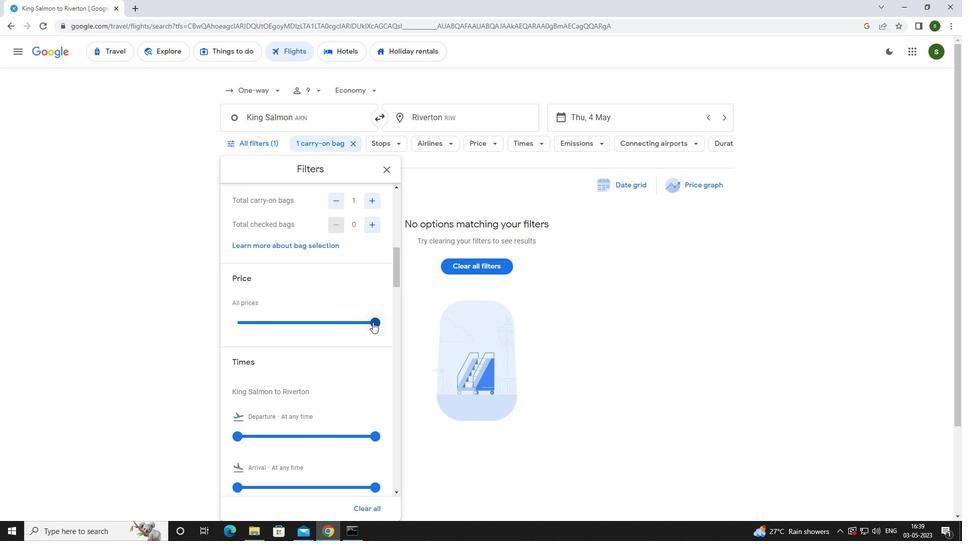 
Action: Mouse moved to (234, 333)
Screenshot: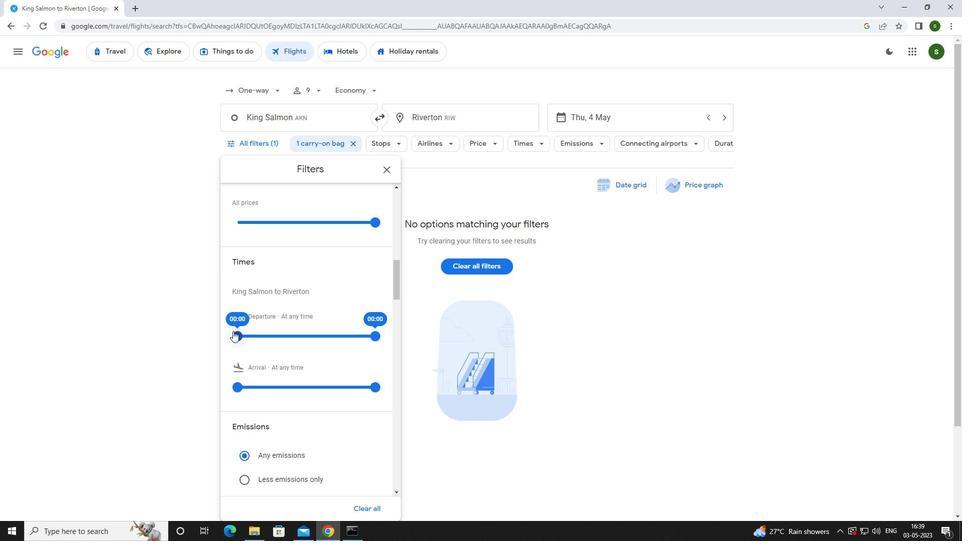 
Action: Mouse pressed left at (234, 333)
Screenshot: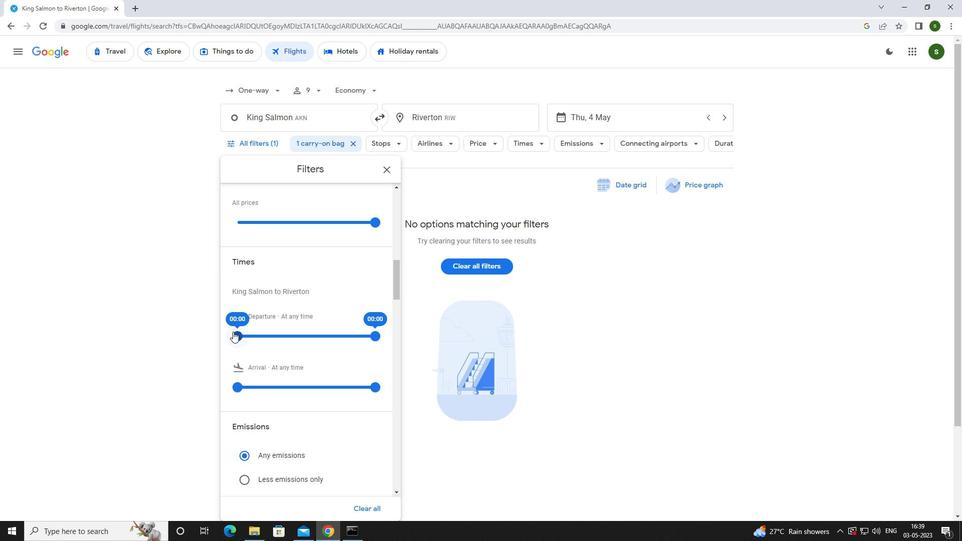 
Action: Mouse moved to (559, 351)
Screenshot: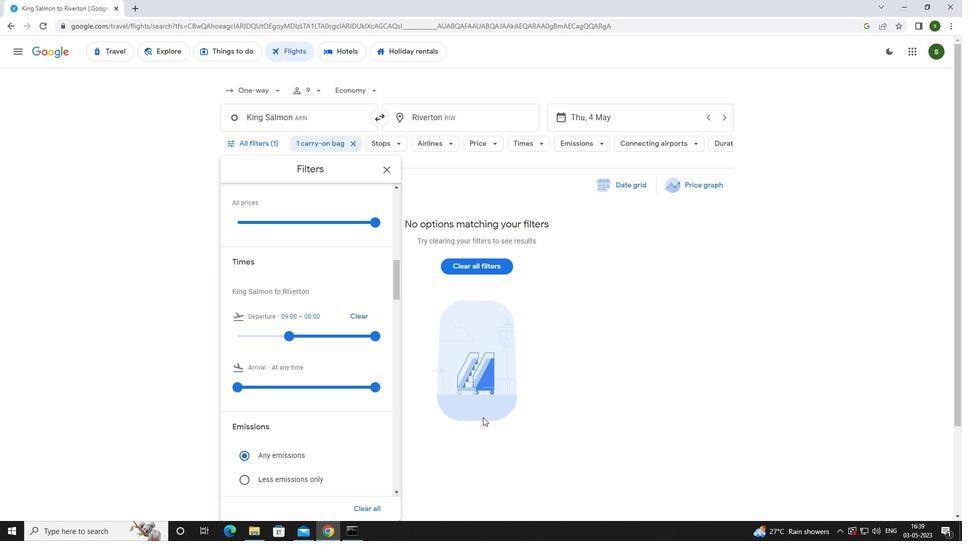 
Action: Mouse pressed left at (559, 351)
Screenshot: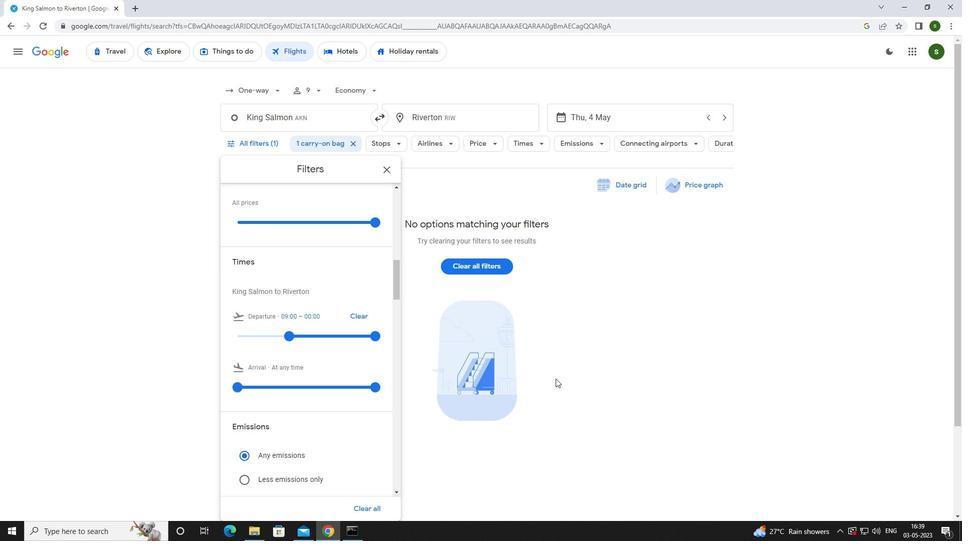 
Action: Mouse moved to (559, 349)
Screenshot: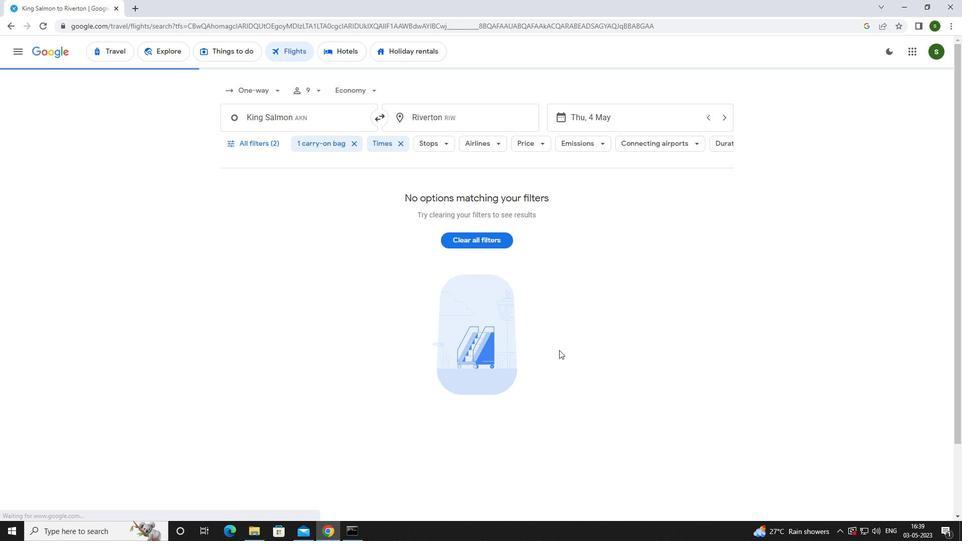 
